 Task: Create a due date automation trigger when advanced on, 2 days after a card is due add fields with custom field "Resume" set to a number lower than 1 and greater than 10 at 11:00 AM.
Action: Mouse moved to (1166, 95)
Screenshot: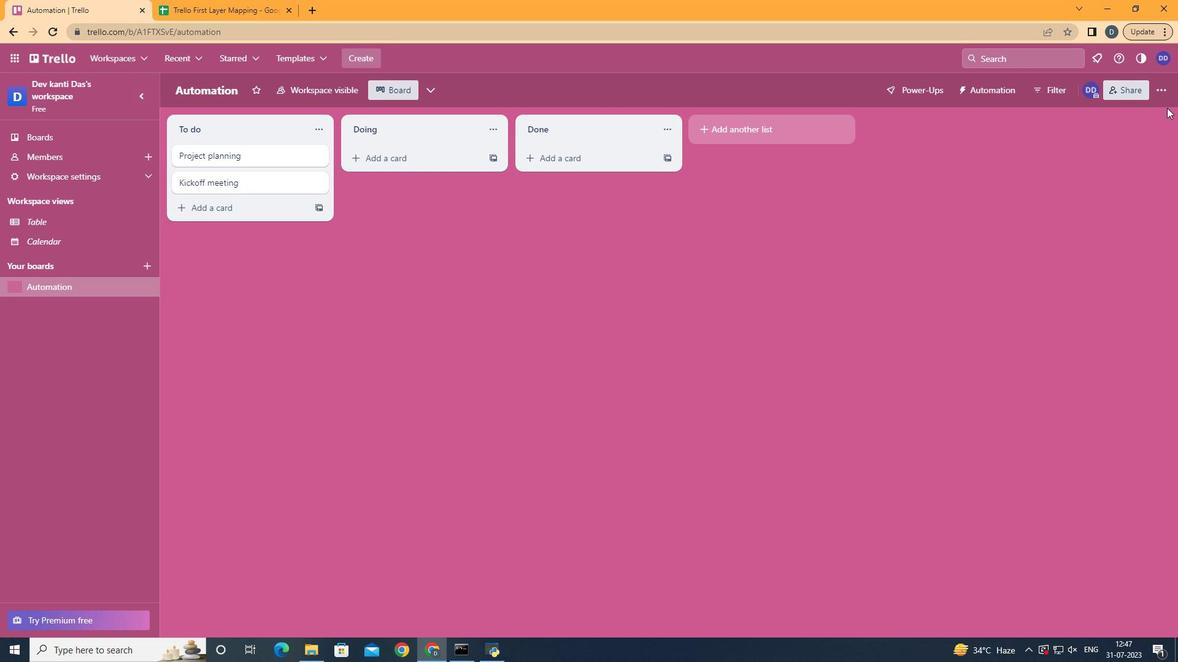 
Action: Mouse pressed left at (1166, 95)
Screenshot: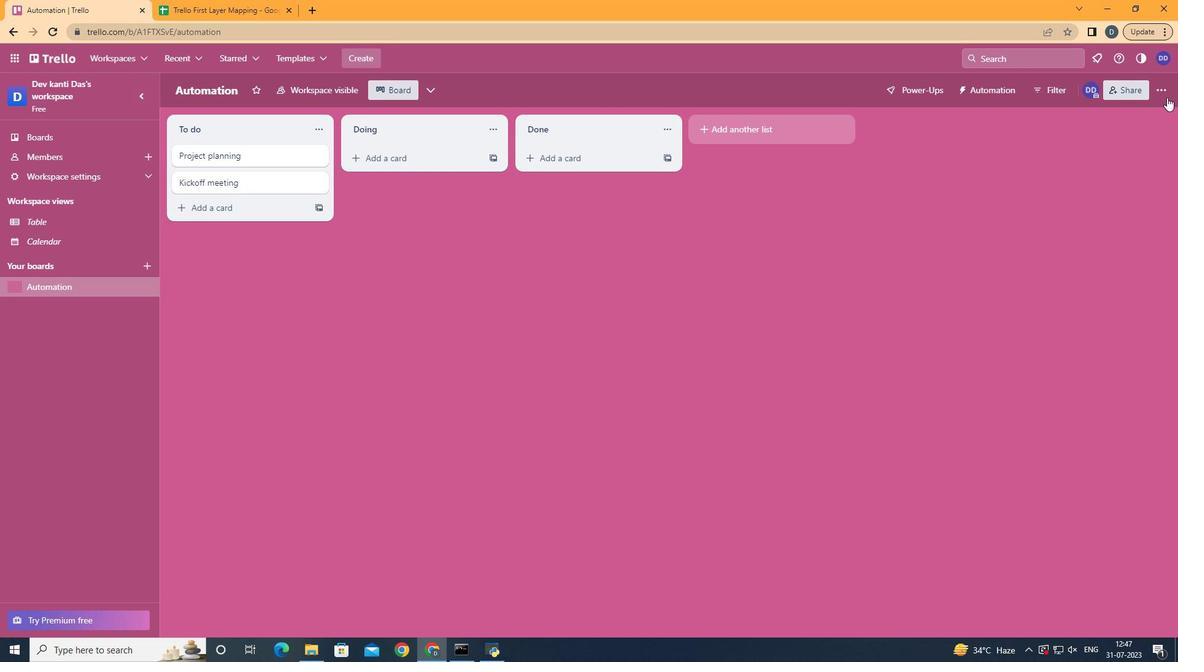 
Action: Mouse moved to (1047, 254)
Screenshot: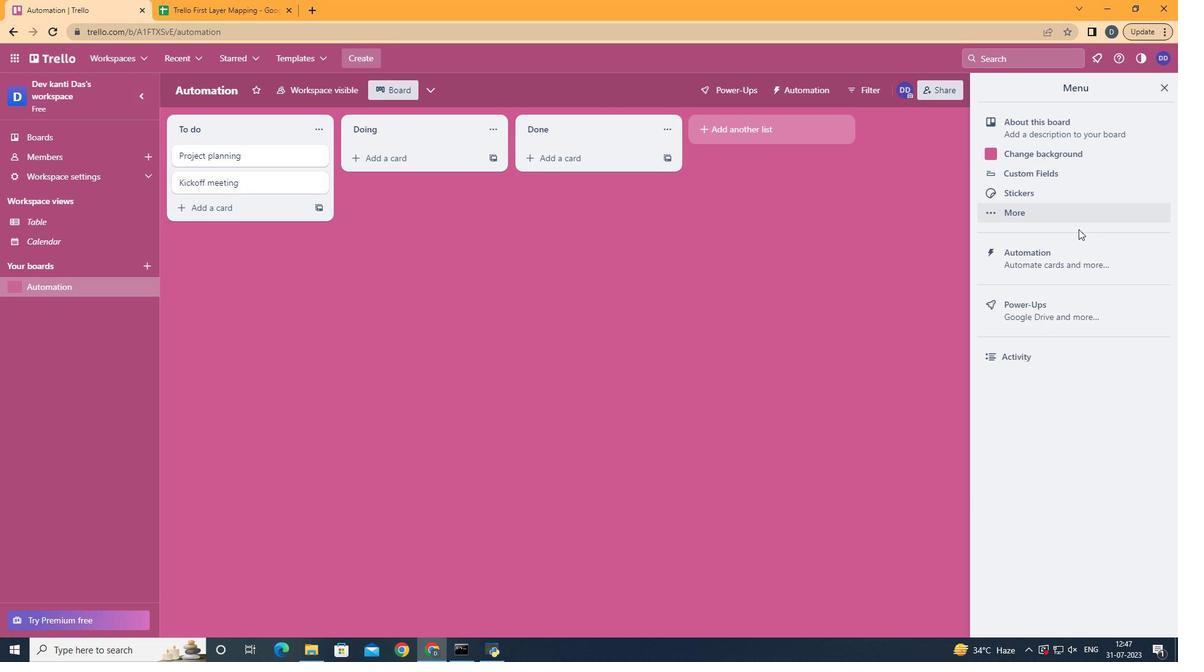 
Action: Mouse pressed left at (1047, 254)
Screenshot: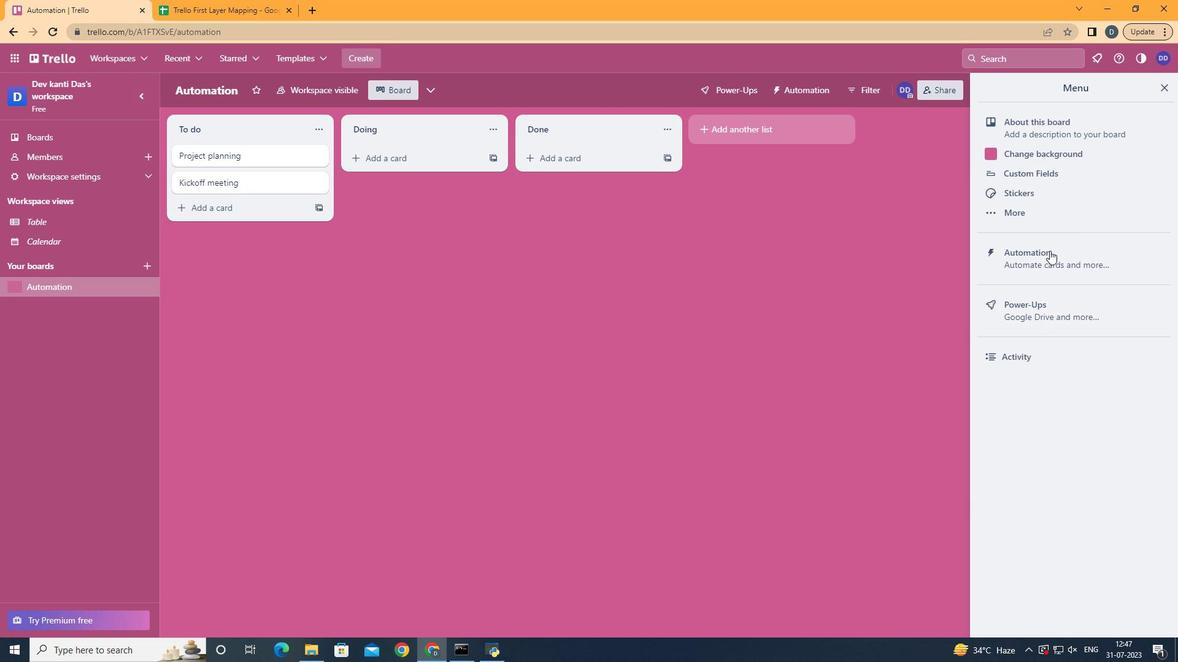 
Action: Mouse moved to (244, 244)
Screenshot: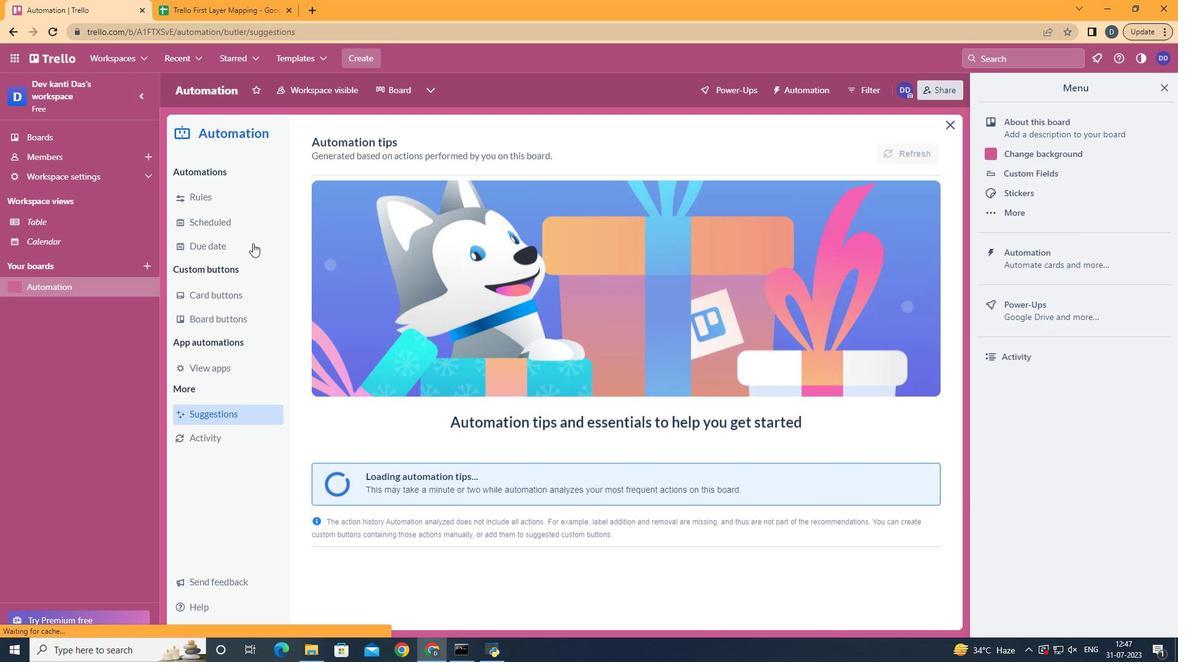 
Action: Mouse pressed left at (244, 244)
Screenshot: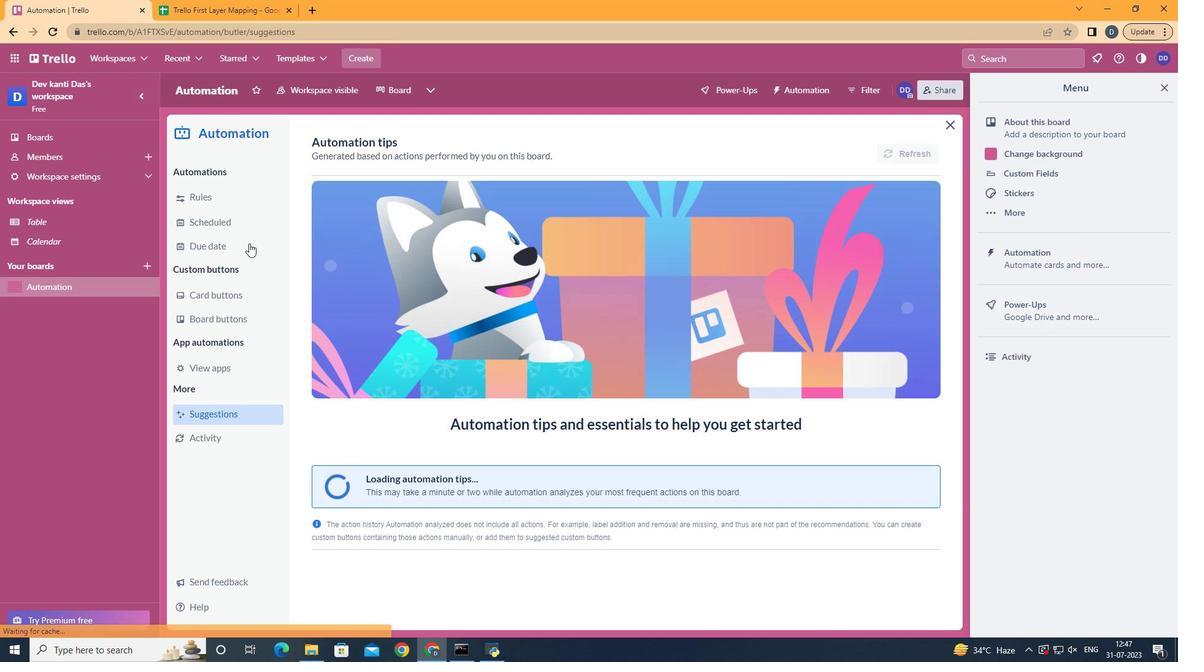 
Action: Mouse moved to (881, 144)
Screenshot: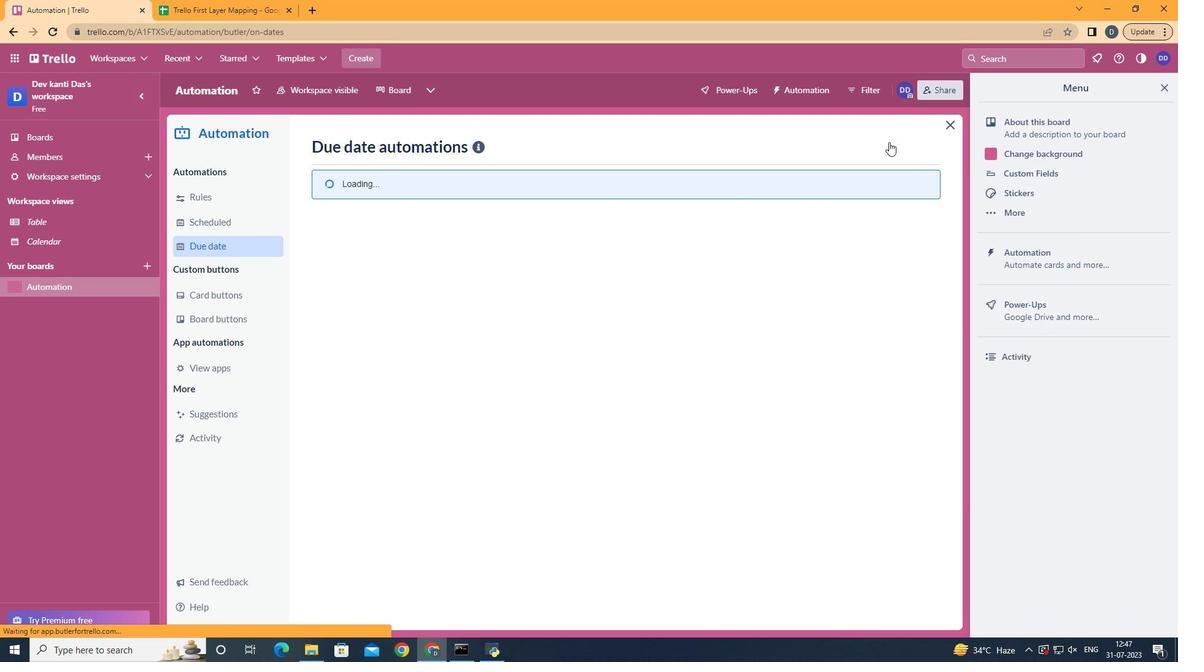 
Action: Mouse pressed left at (881, 144)
Screenshot: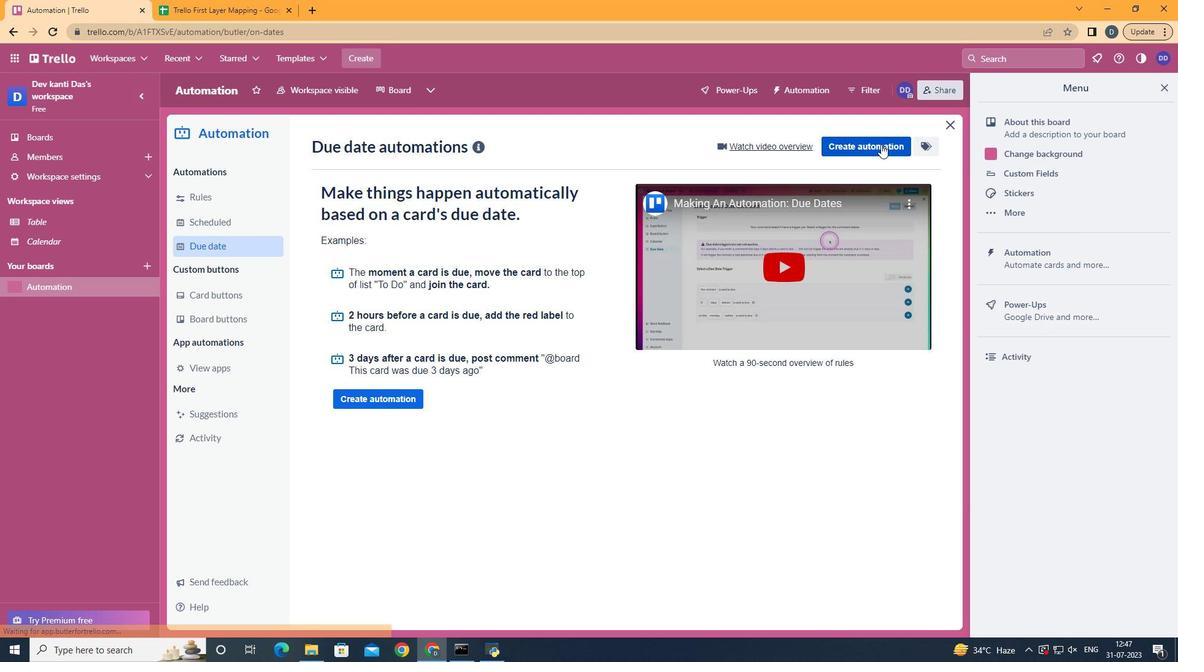 
Action: Mouse moved to (511, 275)
Screenshot: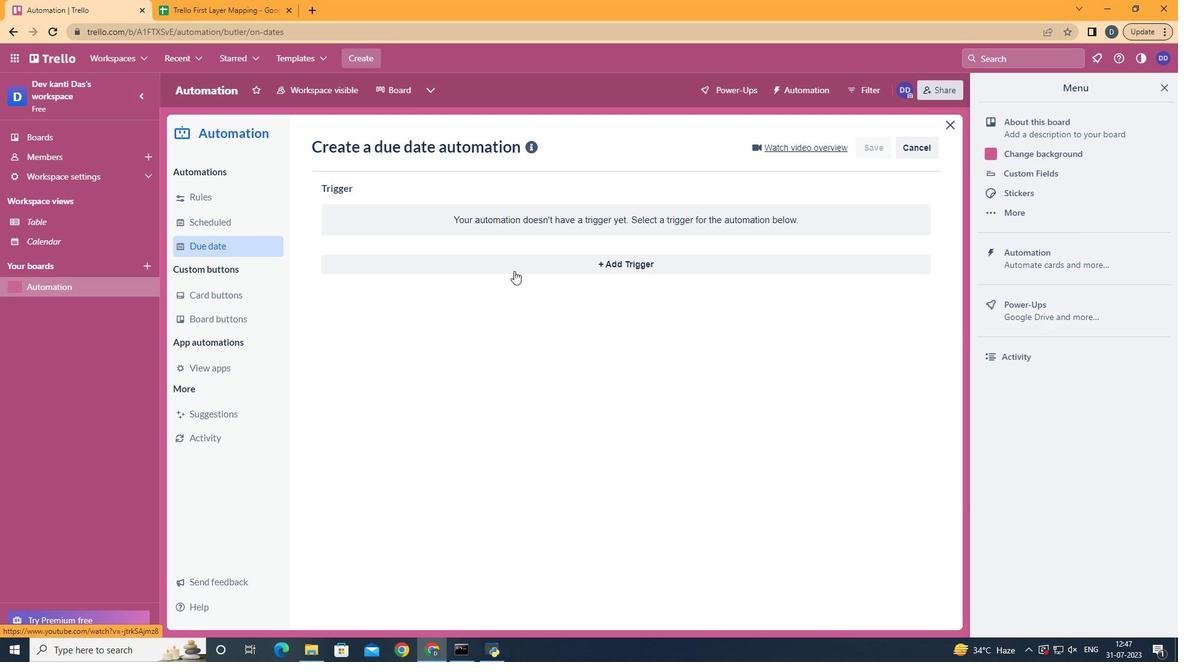 
Action: Mouse pressed left at (511, 275)
Screenshot: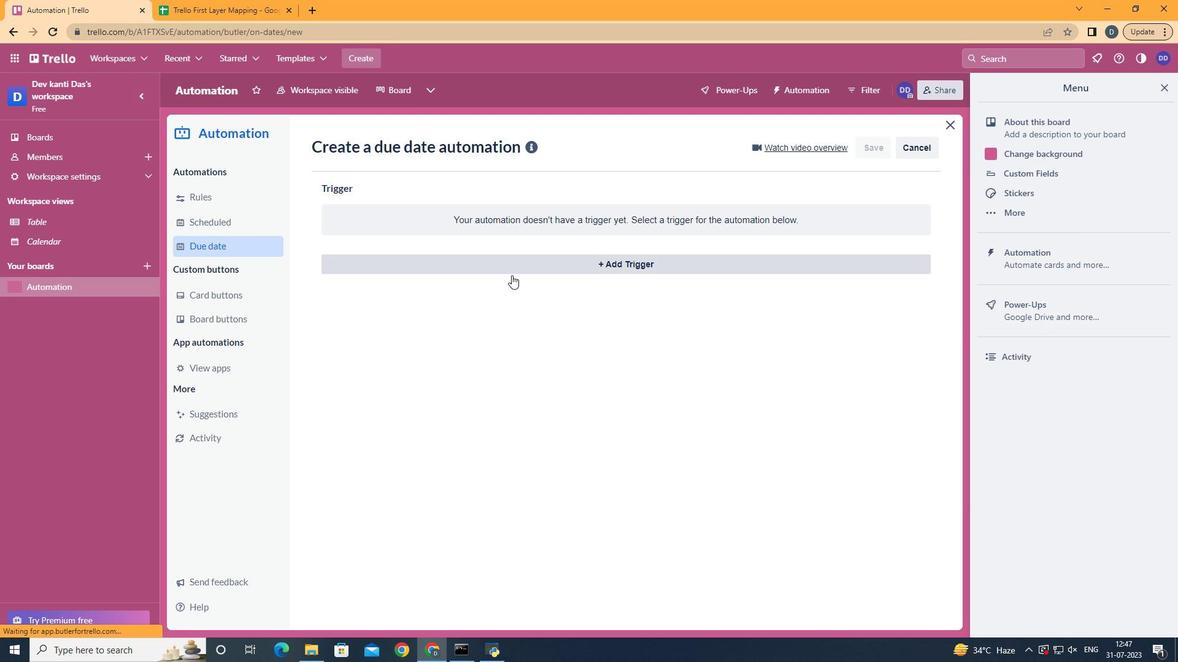 
Action: Mouse moved to (624, 267)
Screenshot: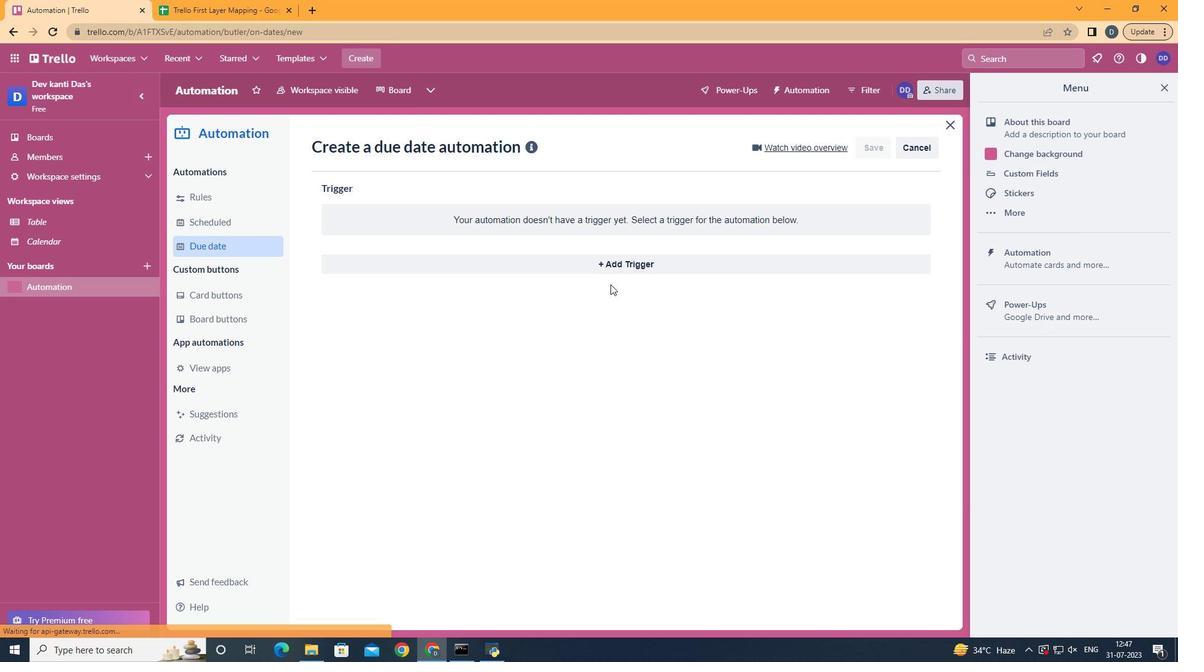 
Action: Mouse pressed left at (624, 267)
Screenshot: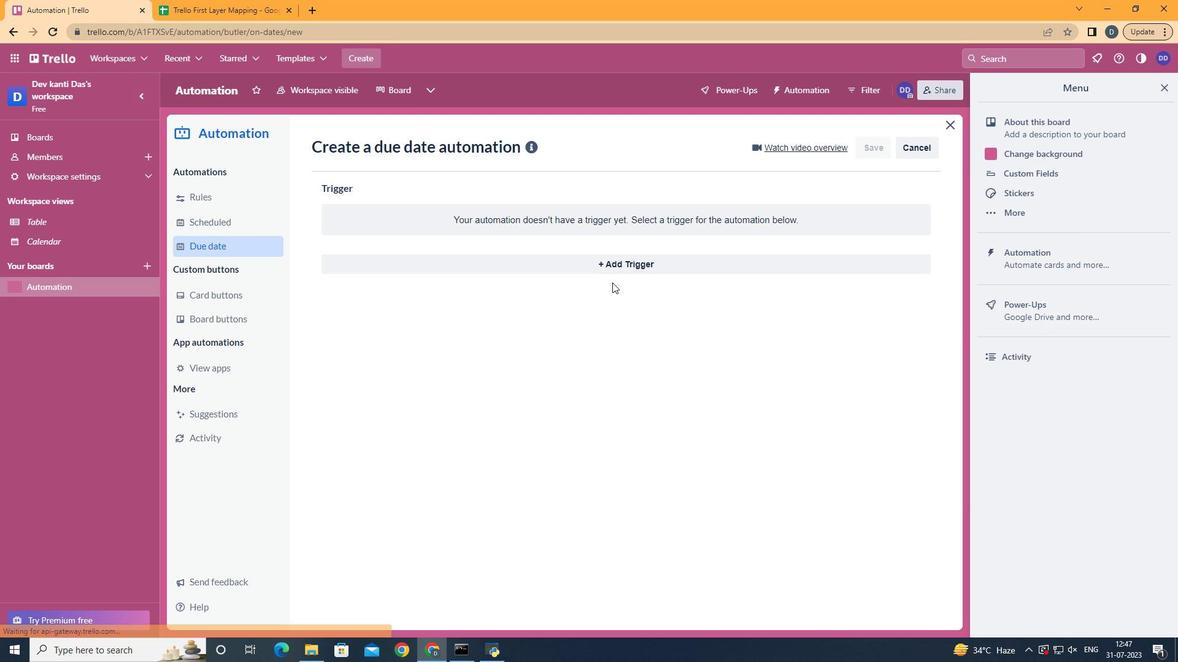 
Action: Mouse moved to (425, 508)
Screenshot: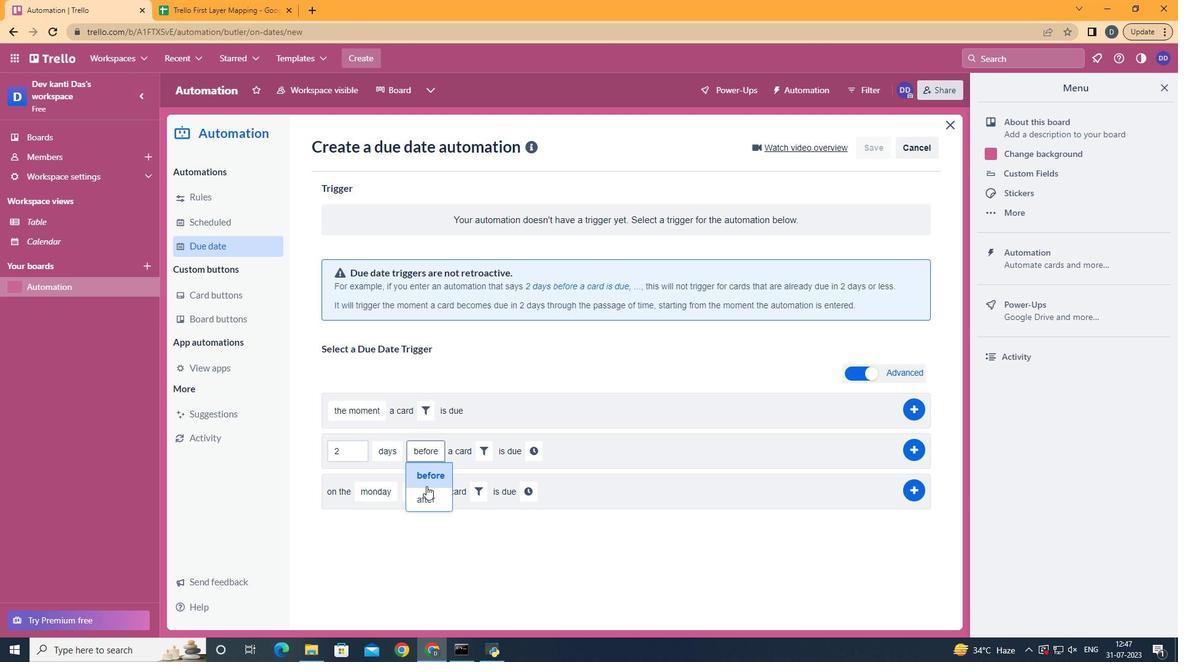 
Action: Mouse pressed left at (425, 508)
Screenshot: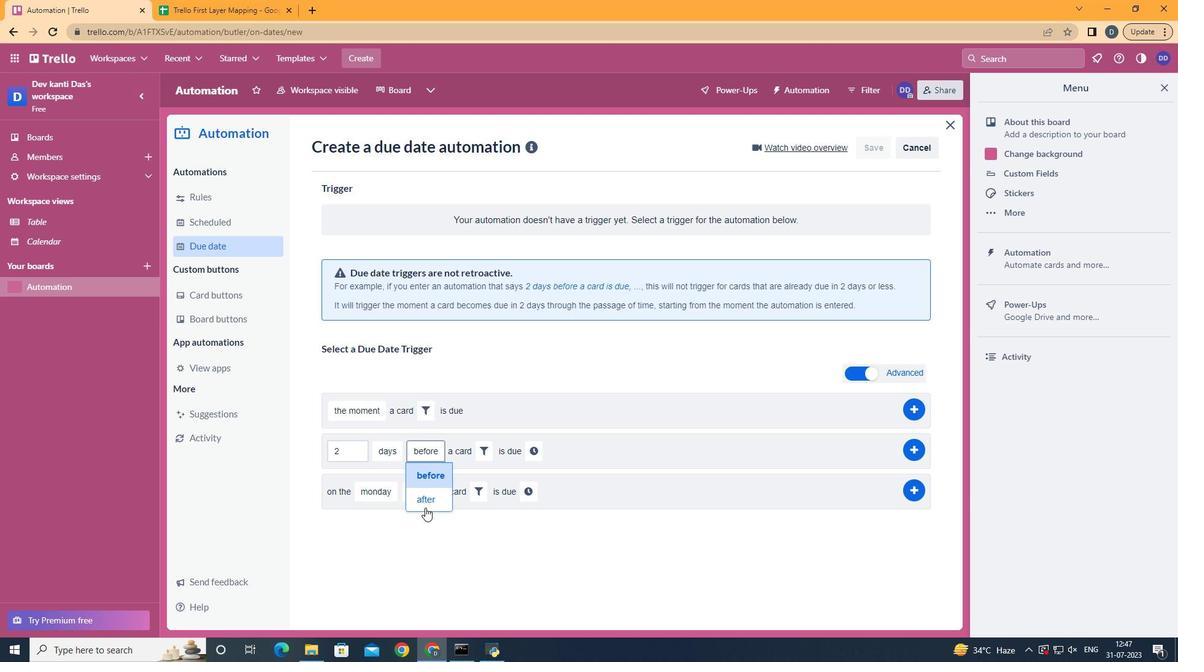 
Action: Mouse moved to (475, 456)
Screenshot: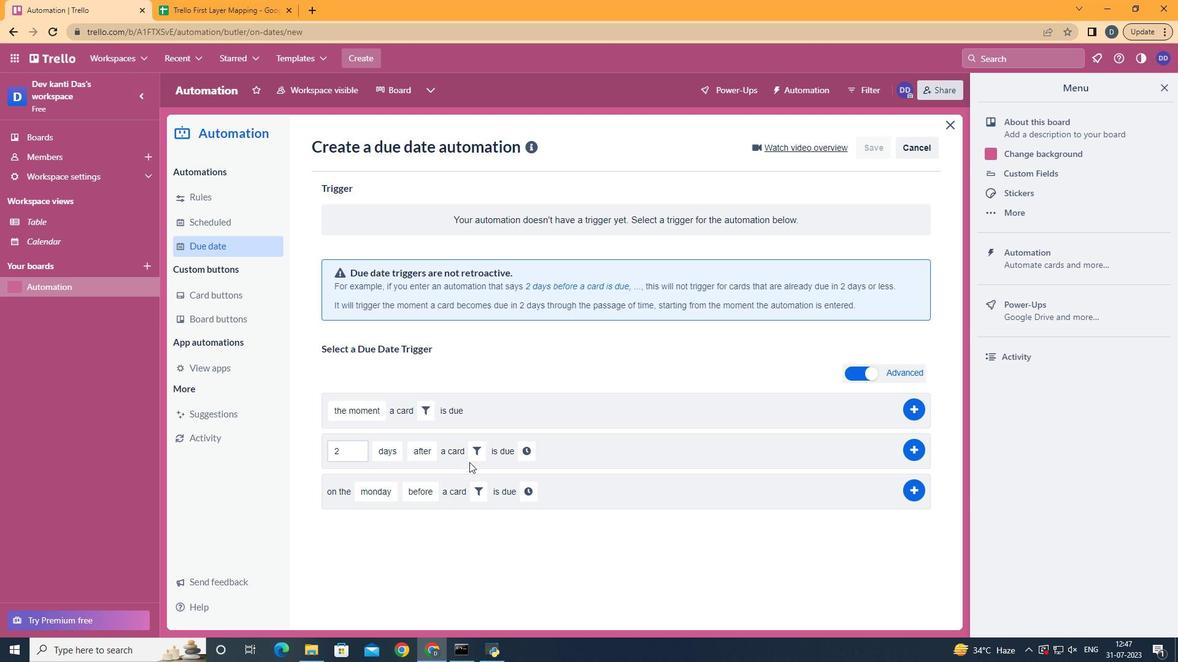 
Action: Mouse pressed left at (475, 456)
Screenshot: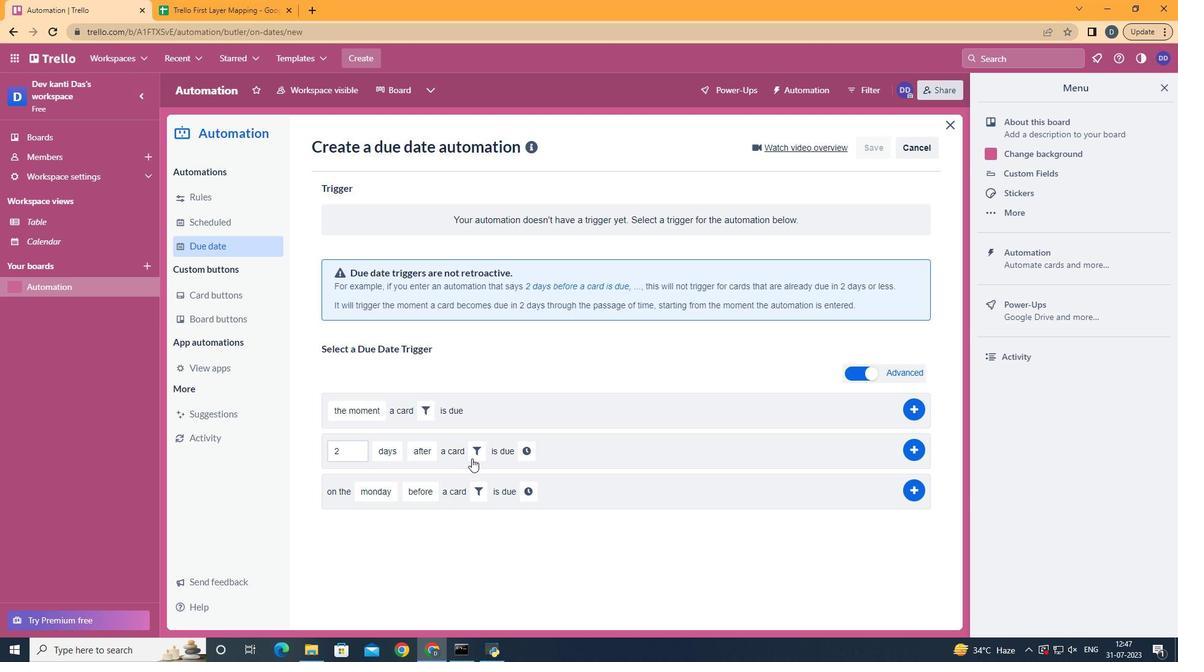 
Action: Mouse moved to (677, 487)
Screenshot: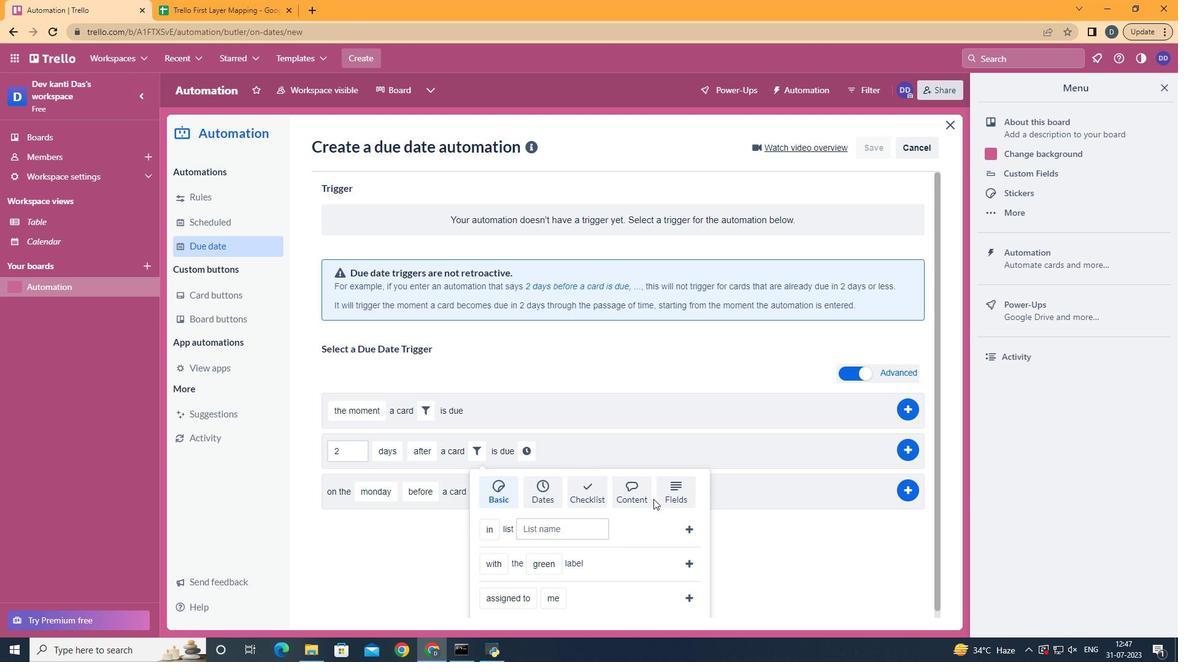 
Action: Mouse pressed left at (677, 487)
Screenshot: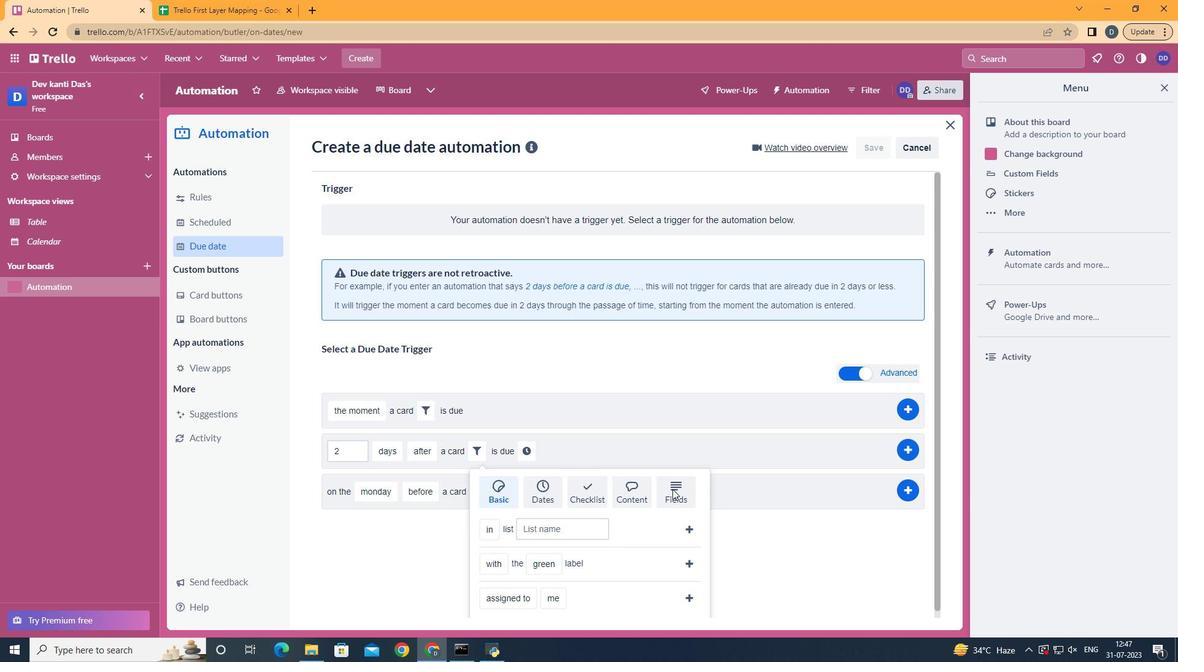 
Action: Mouse moved to (679, 484)
Screenshot: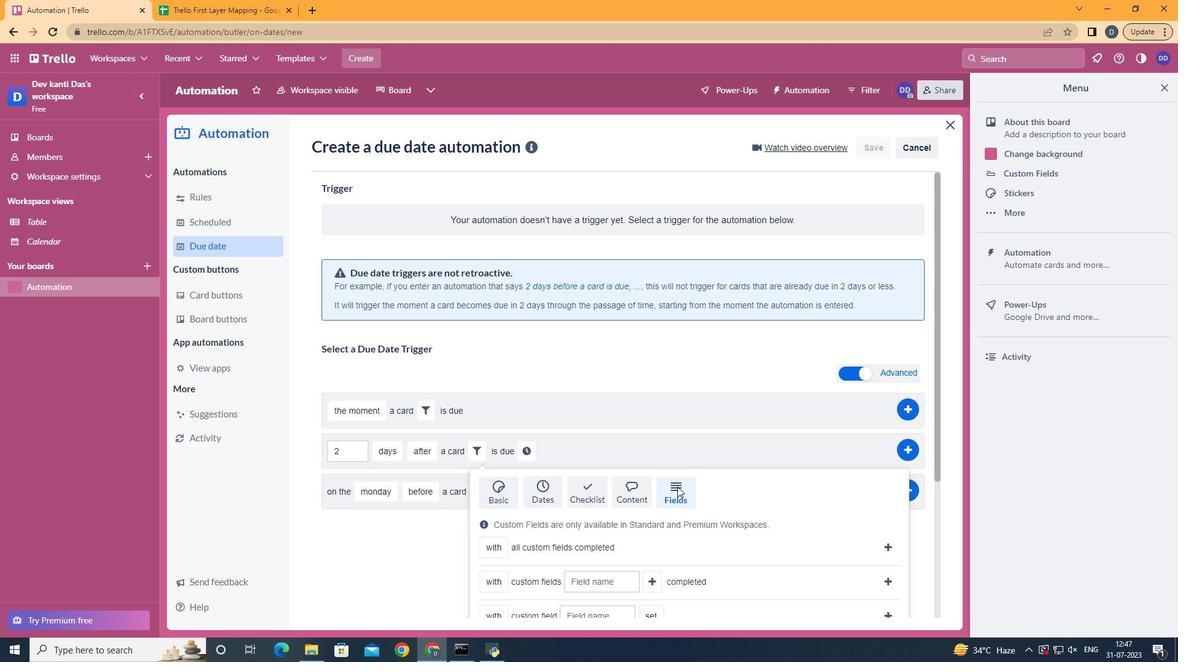 
Action: Mouse scrolled (679, 484) with delta (0, 0)
Screenshot: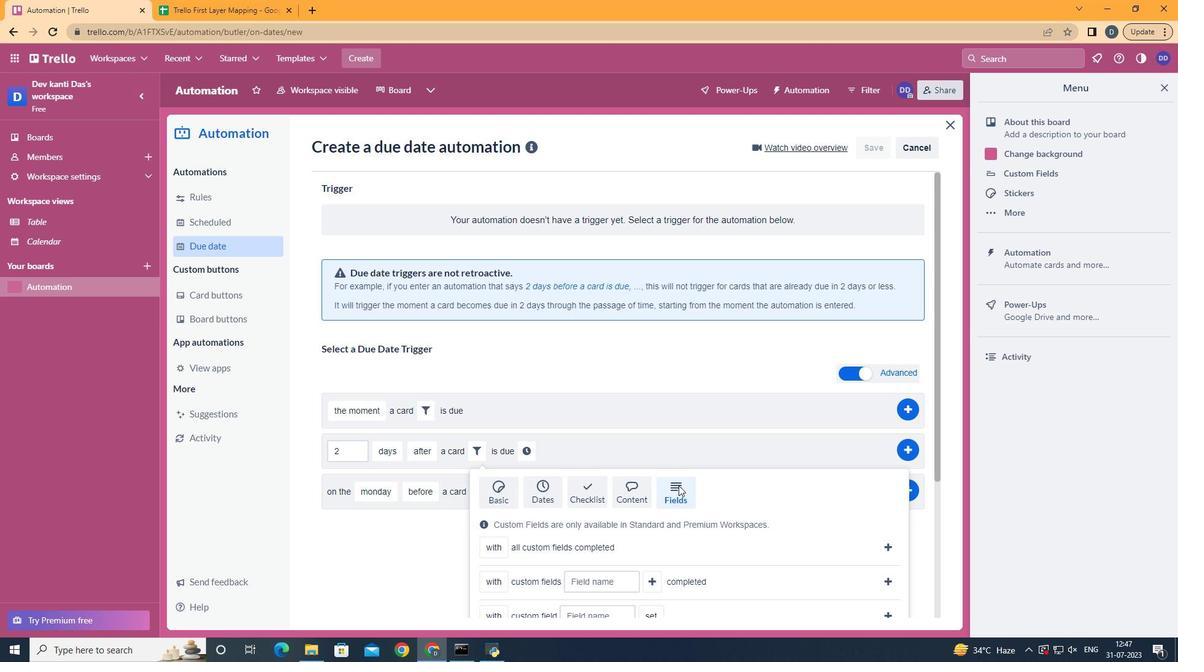 
Action: Mouse moved to (679, 484)
Screenshot: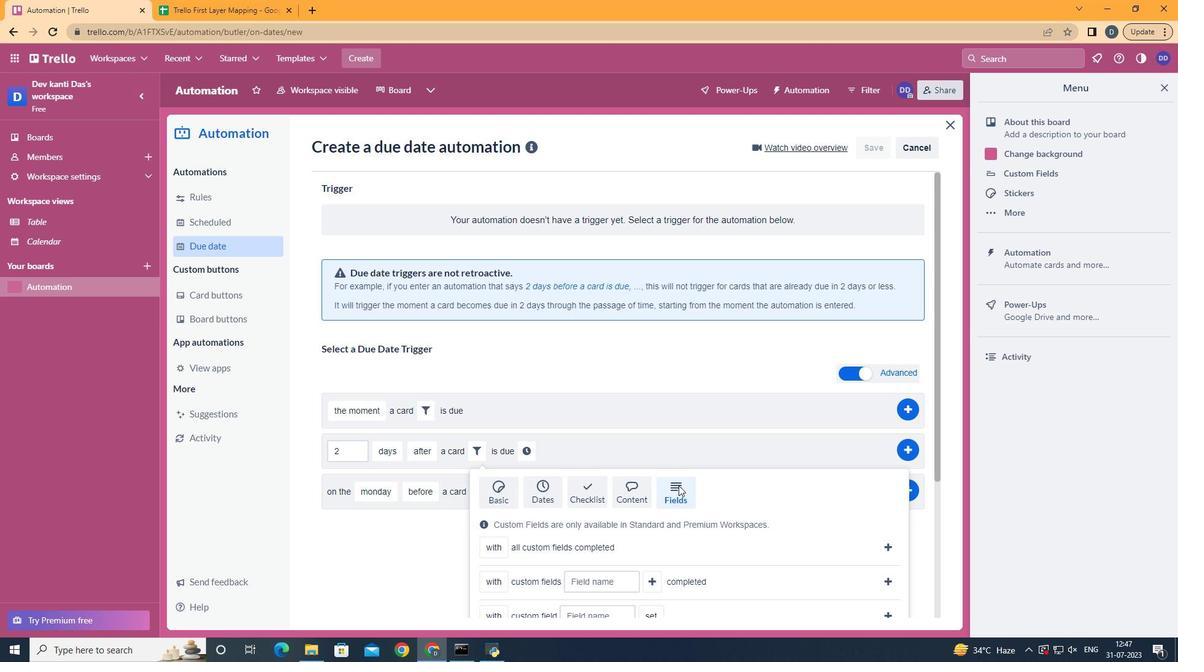 
Action: Mouse scrolled (679, 484) with delta (0, 0)
Screenshot: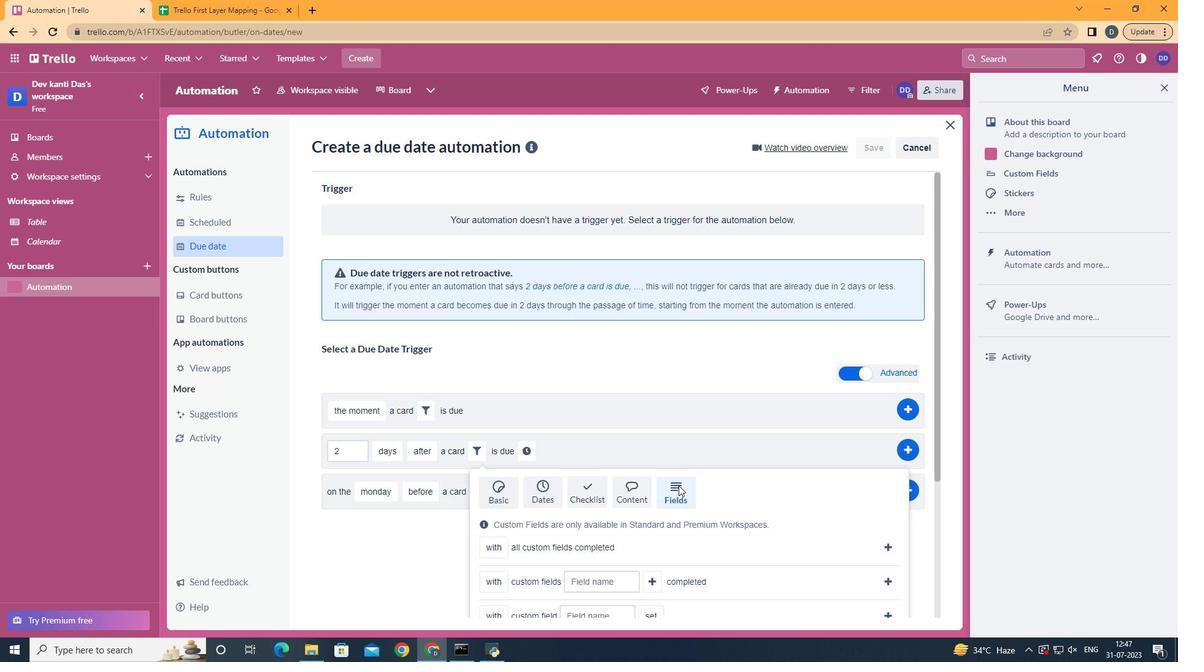 
Action: Mouse scrolled (679, 484) with delta (0, 0)
Screenshot: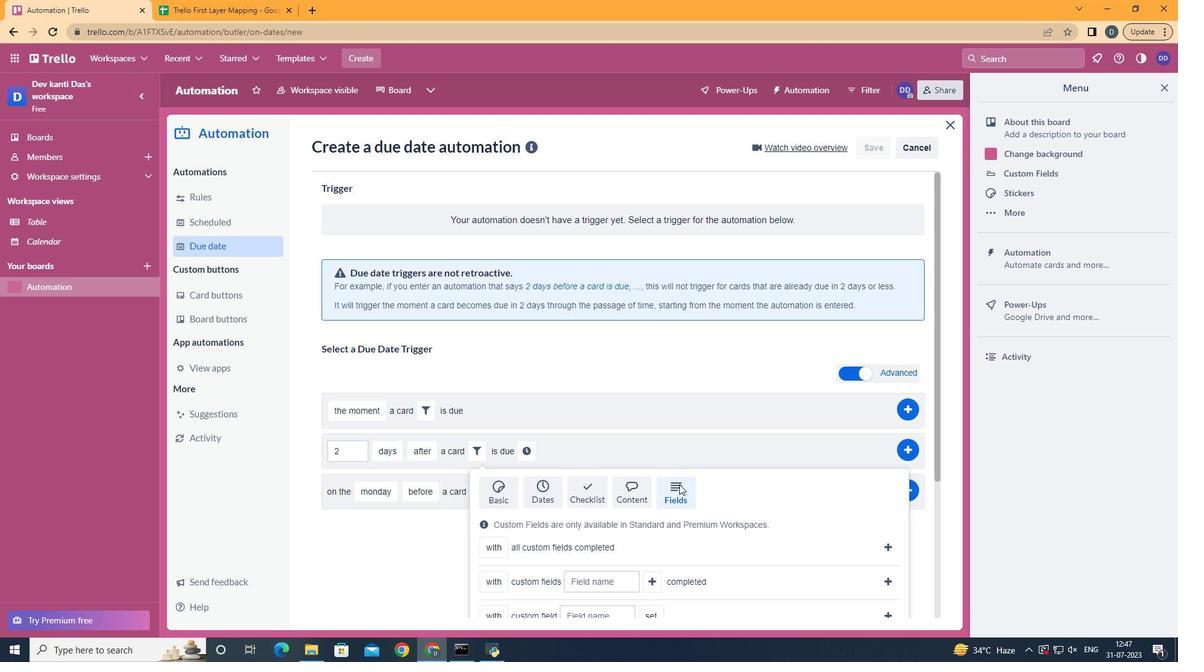 
Action: Mouse scrolled (679, 484) with delta (0, 0)
Screenshot: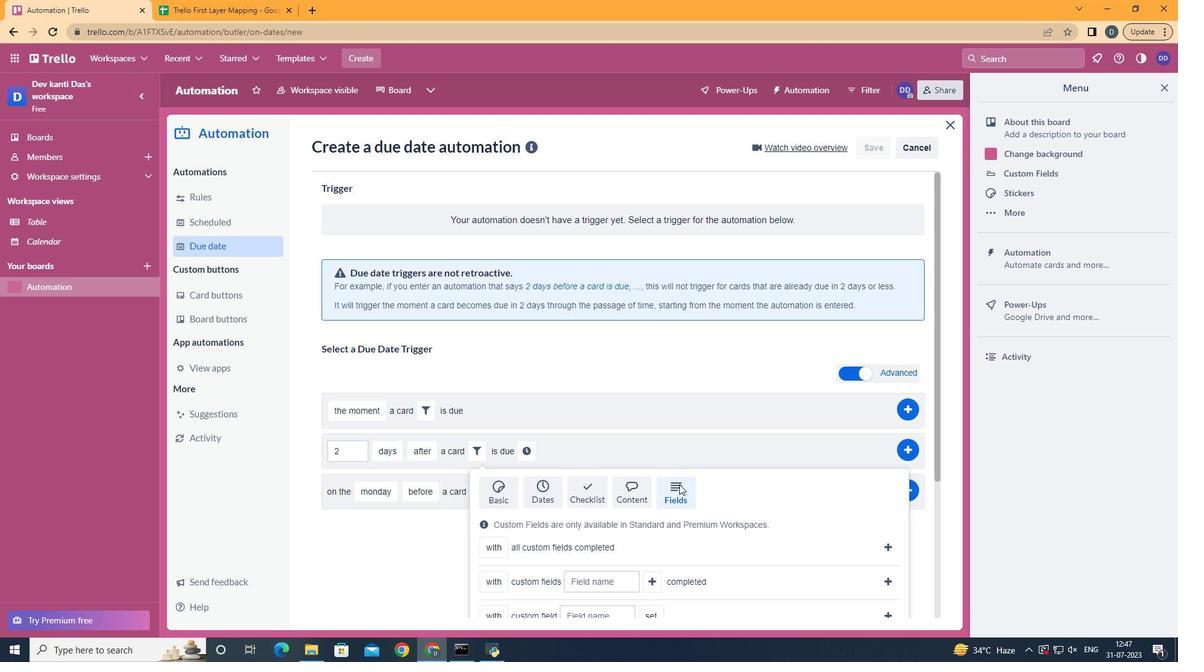 
Action: Mouse scrolled (679, 484) with delta (0, 0)
Screenshot: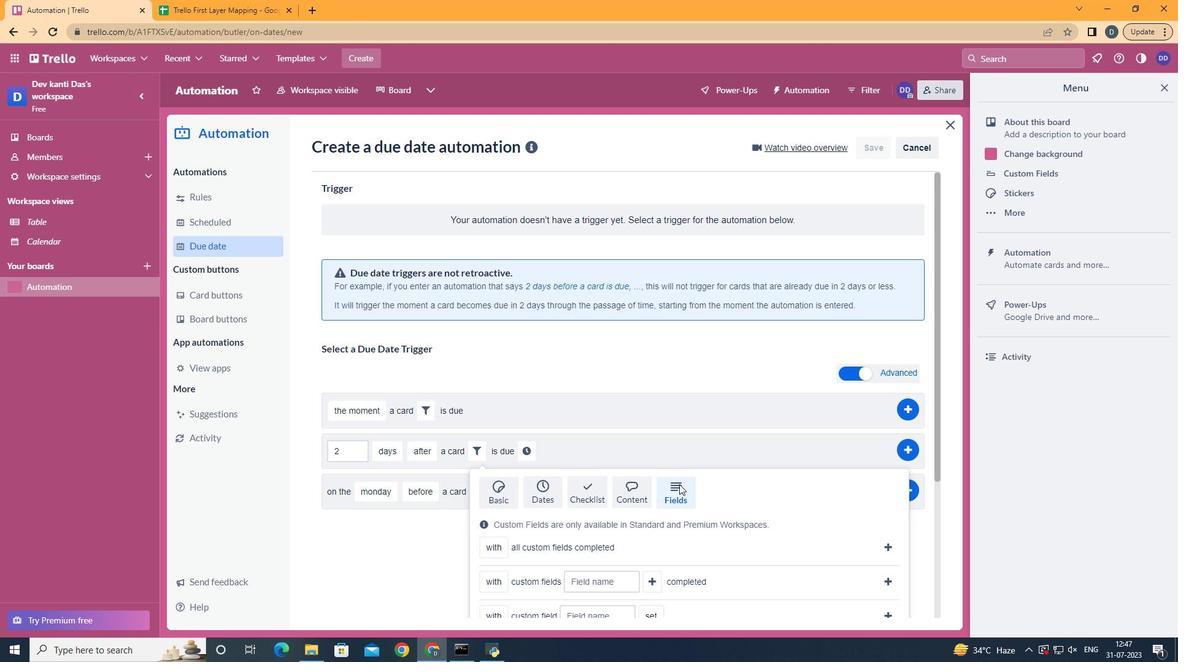 
Action: Mouse moved to (502, 545)
Screenshot: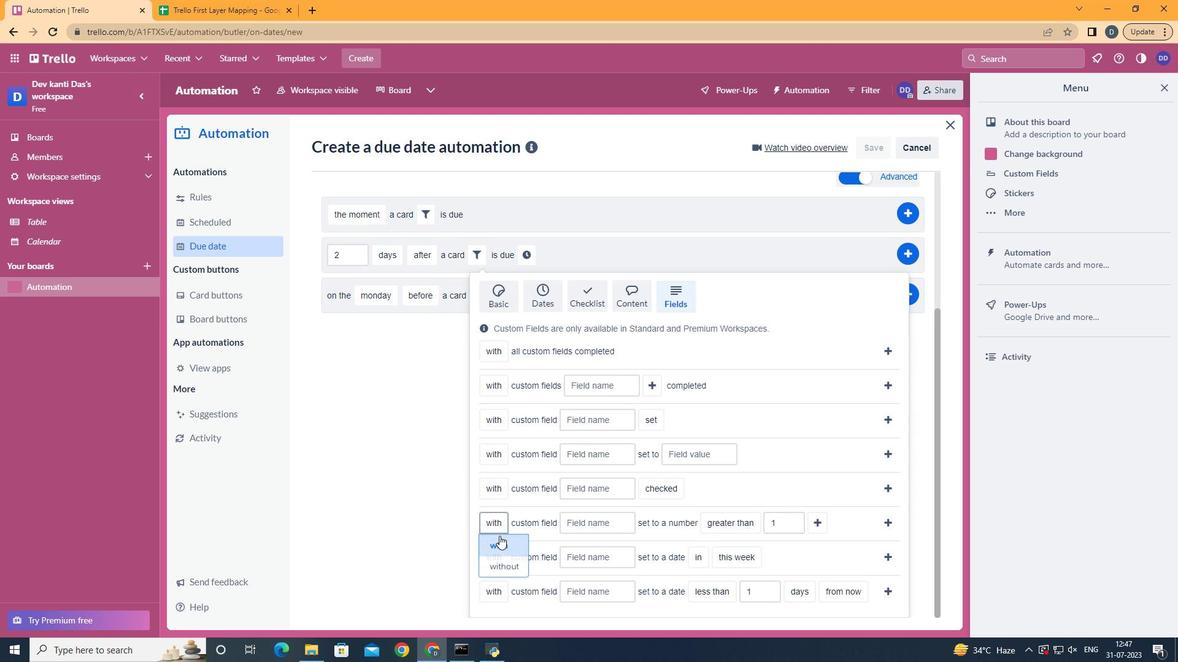 
Action: Mouse pressed left at (502, 545)
Screenshot: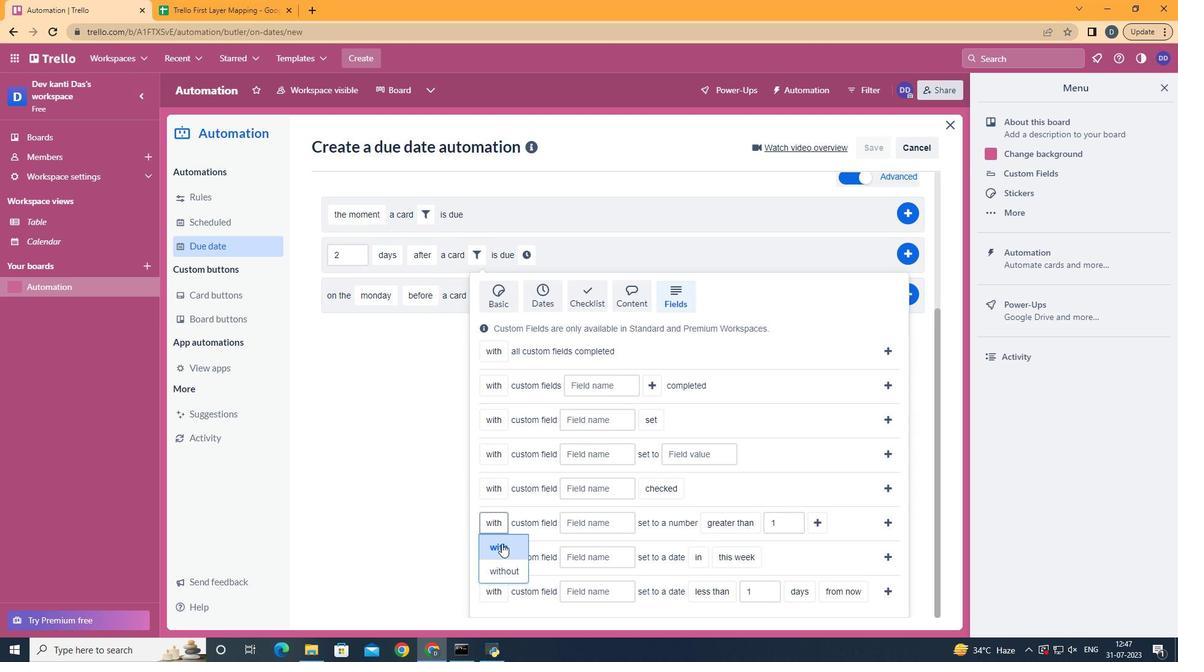 
Action: Mouse moved to (605, 516)
Screenshot: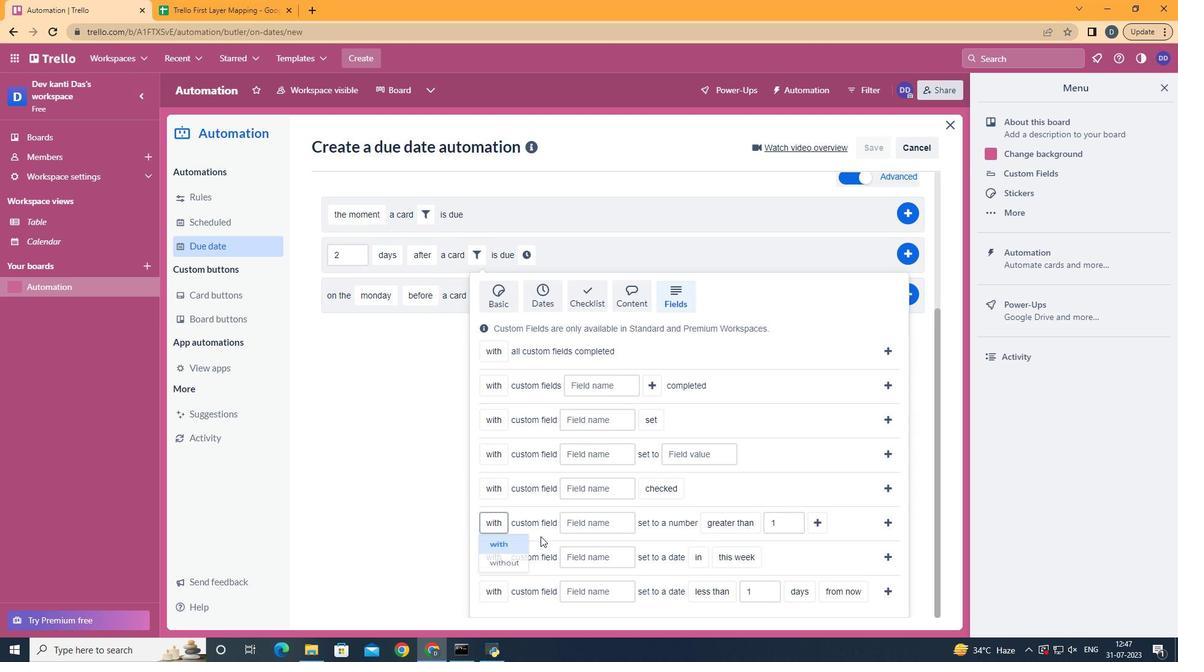 
Action: Mouse pressed left at (605, 516)
Screenshot: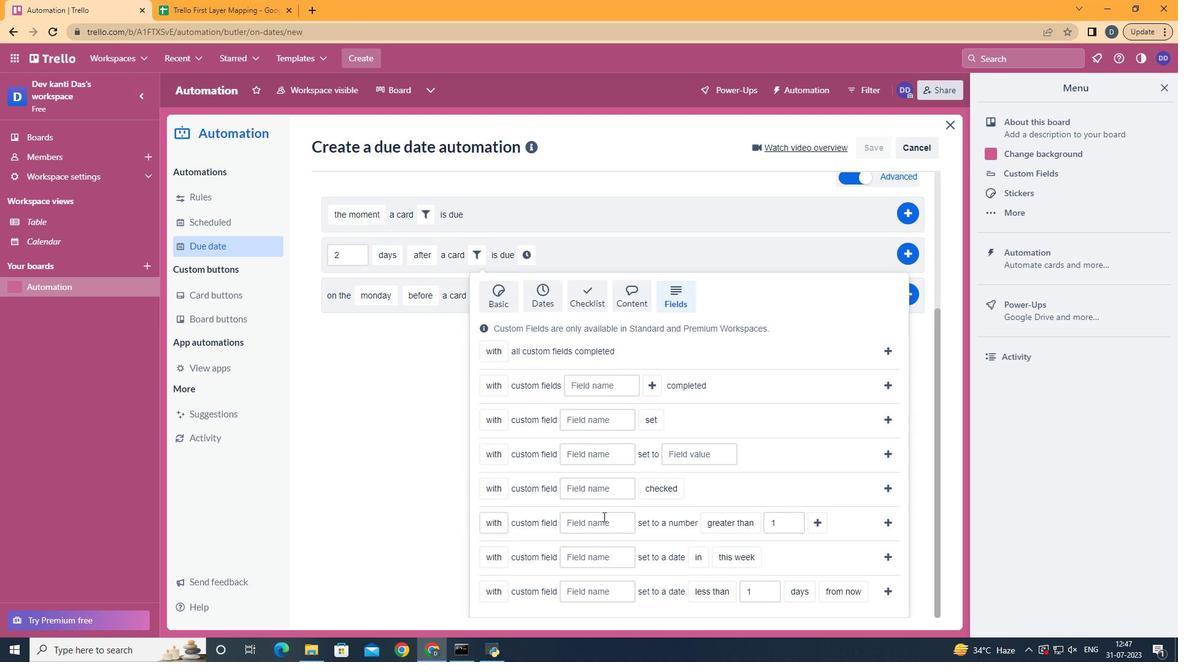 
Action: Key pressed <Key.shift>Resume
Screenshot: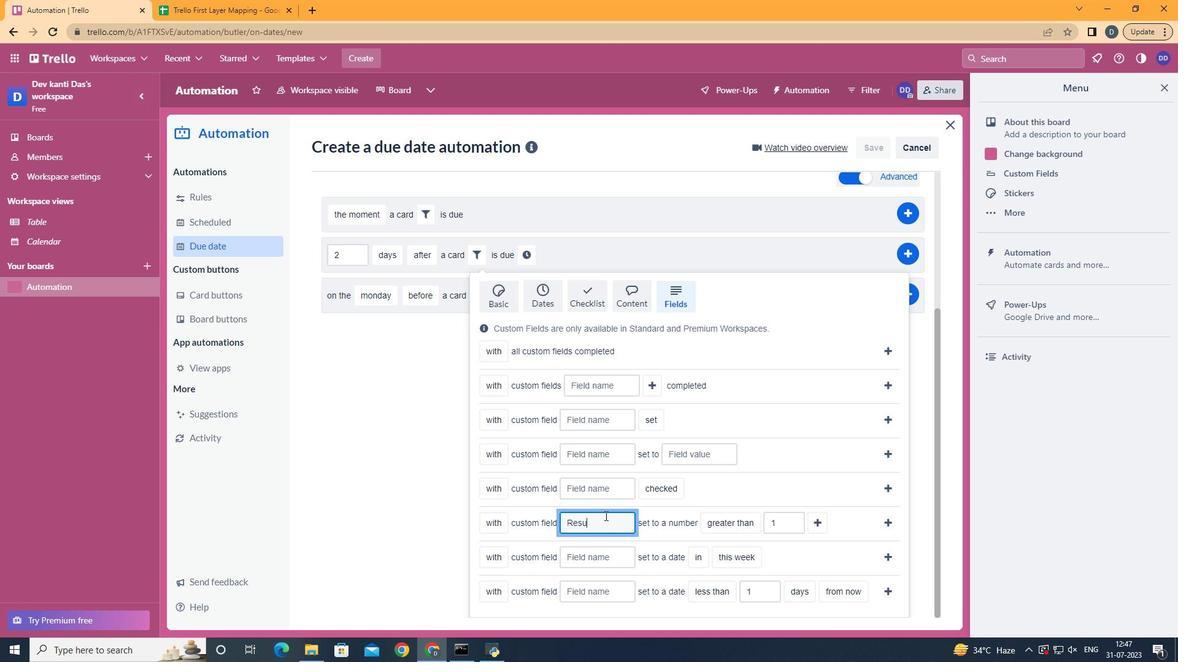 
Action: Mouse moved to (753, 480)
Screenshot: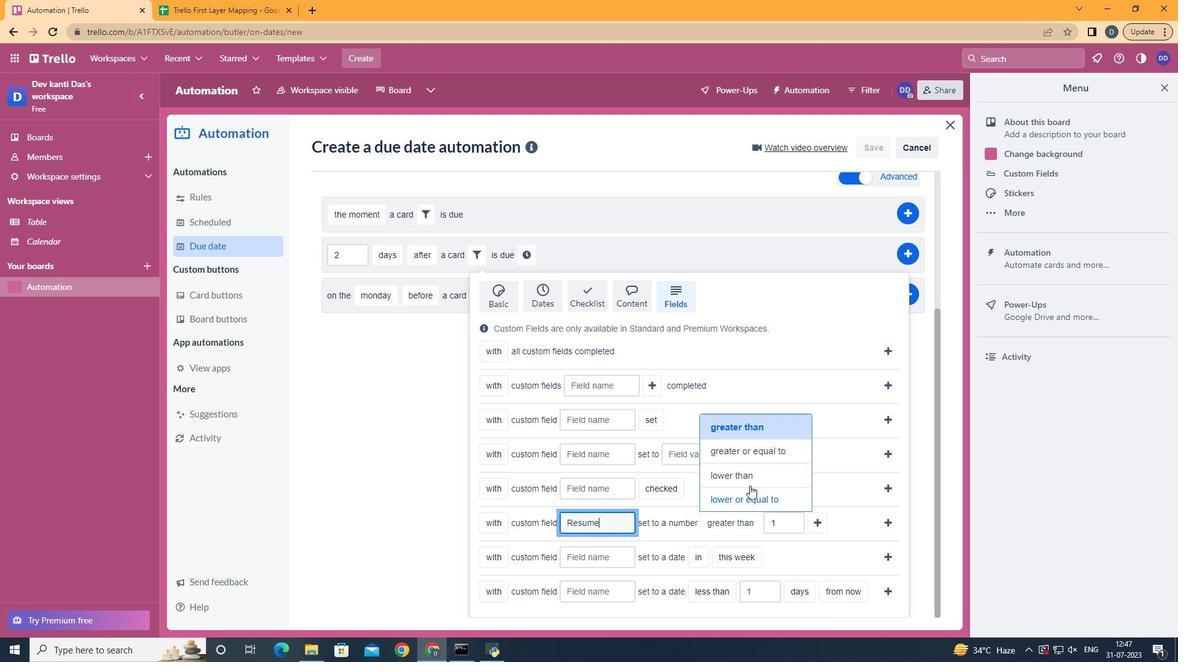 
Action: Mouse pressed left at (753, 480)
Screenshot: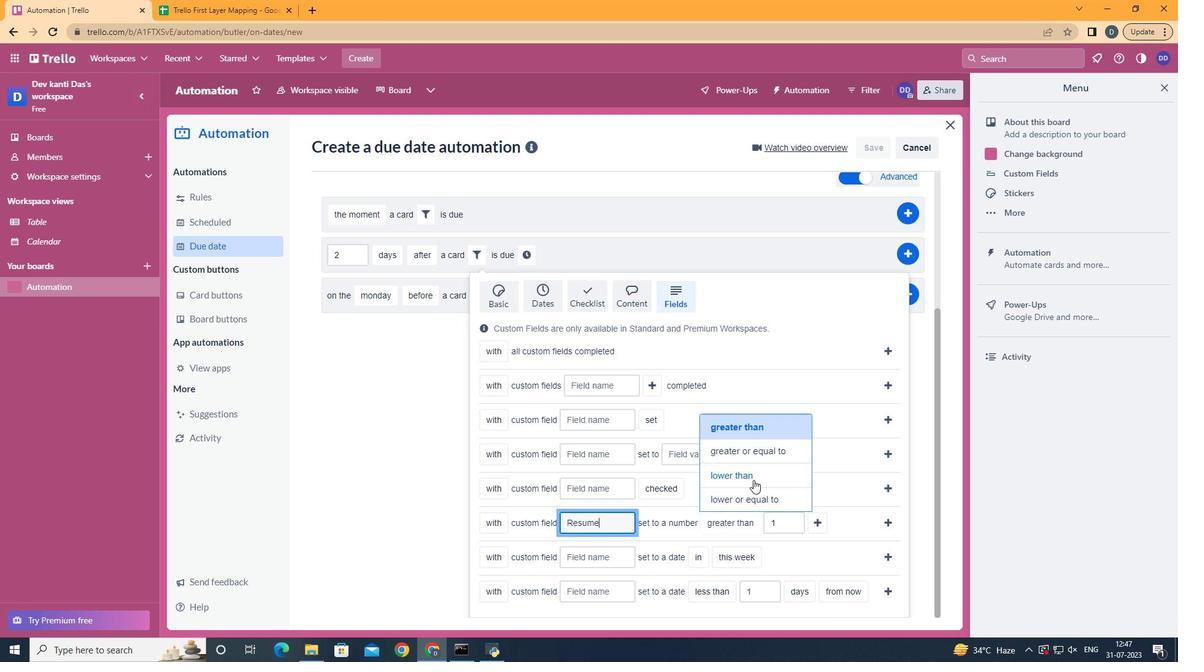 
Action: Mouse moved to (815, 525)
Screenshot: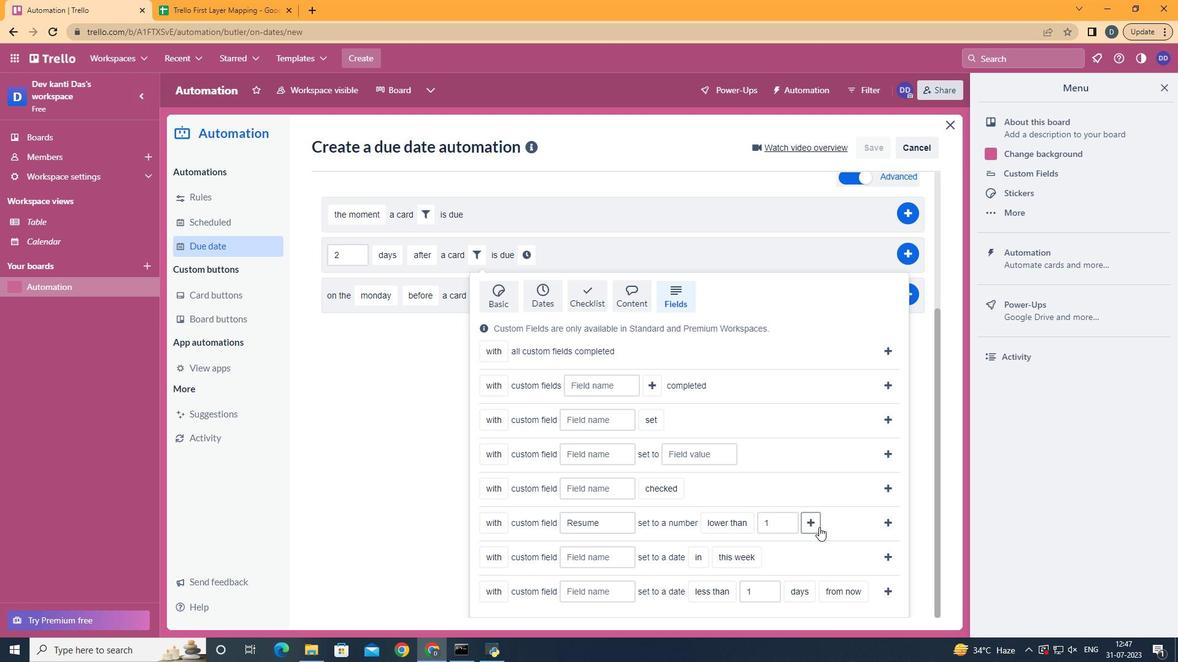 
Action: Mouse pressed left at (815, 525)
Screenshot: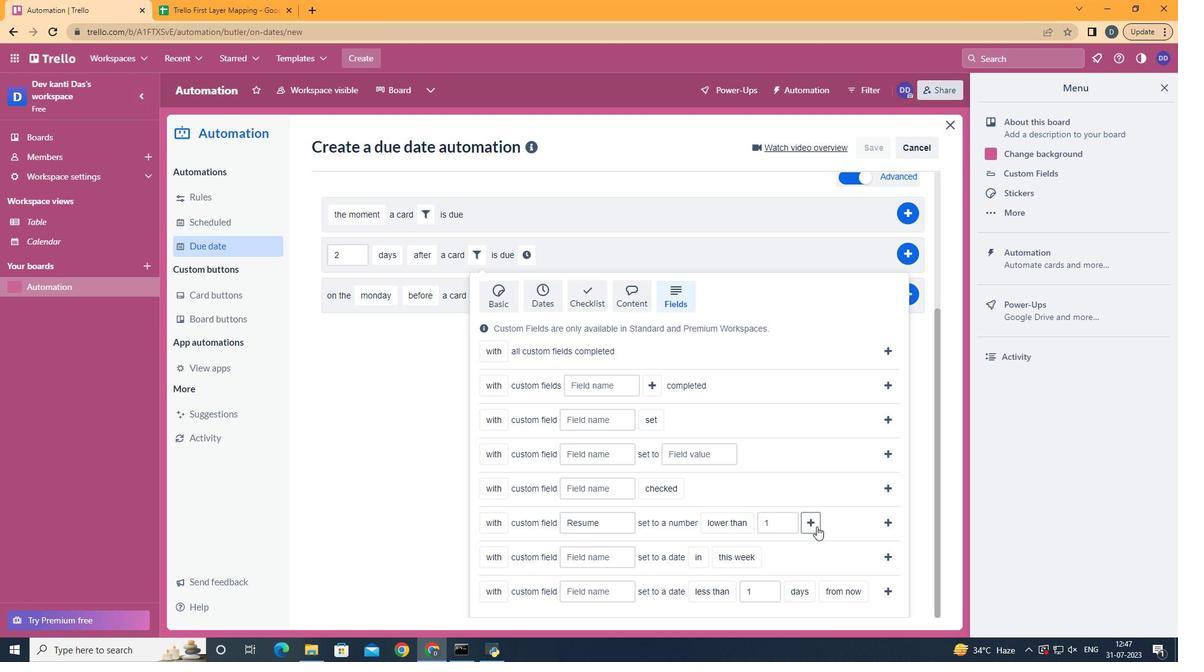 
Action: Mouse moved to (559, 505)
Screenshot: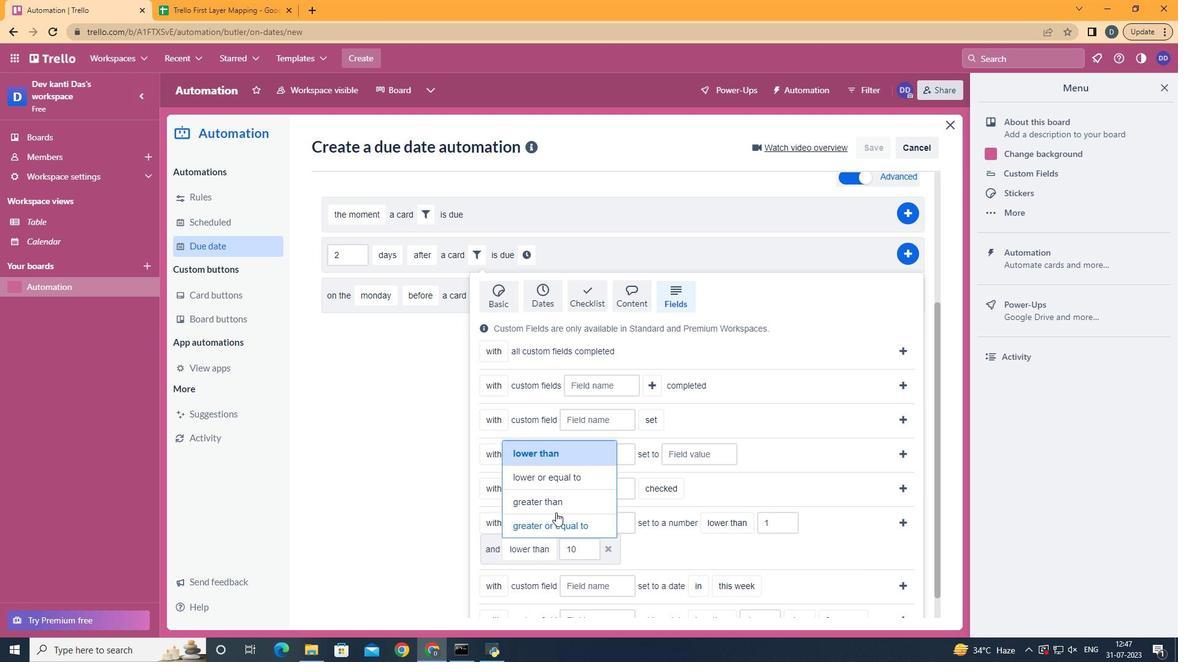 
Action: Mouse pressed left at (559, 505)
Screenshot: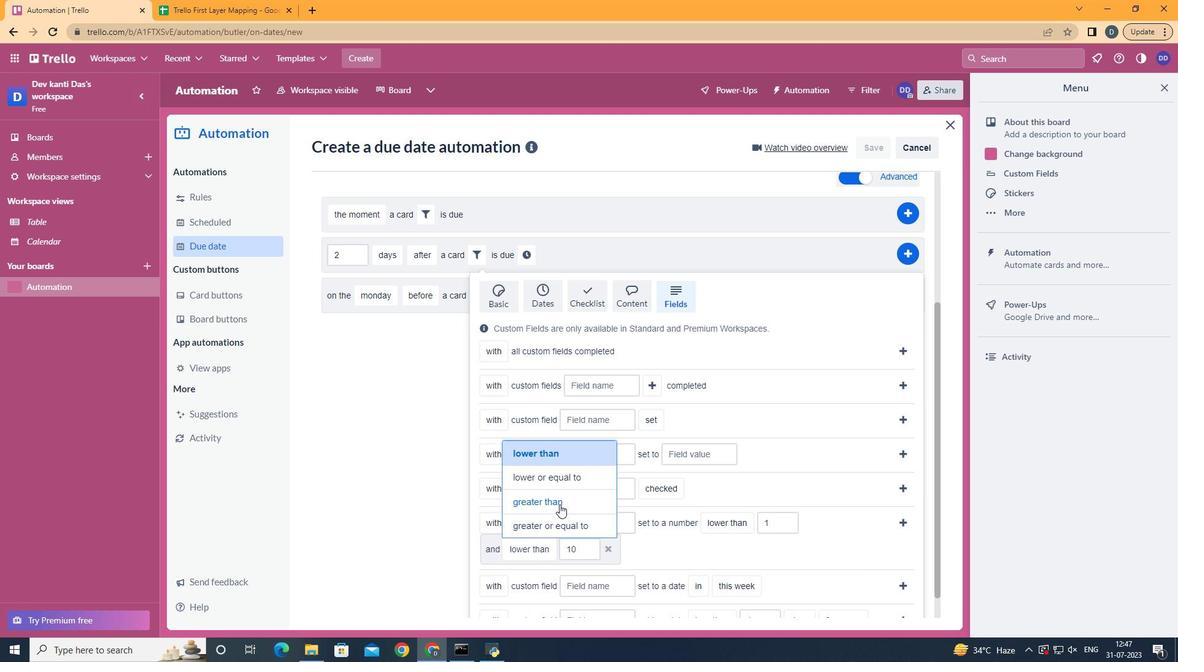 
Action: Mouse moved to (901, 521)
Screenshot: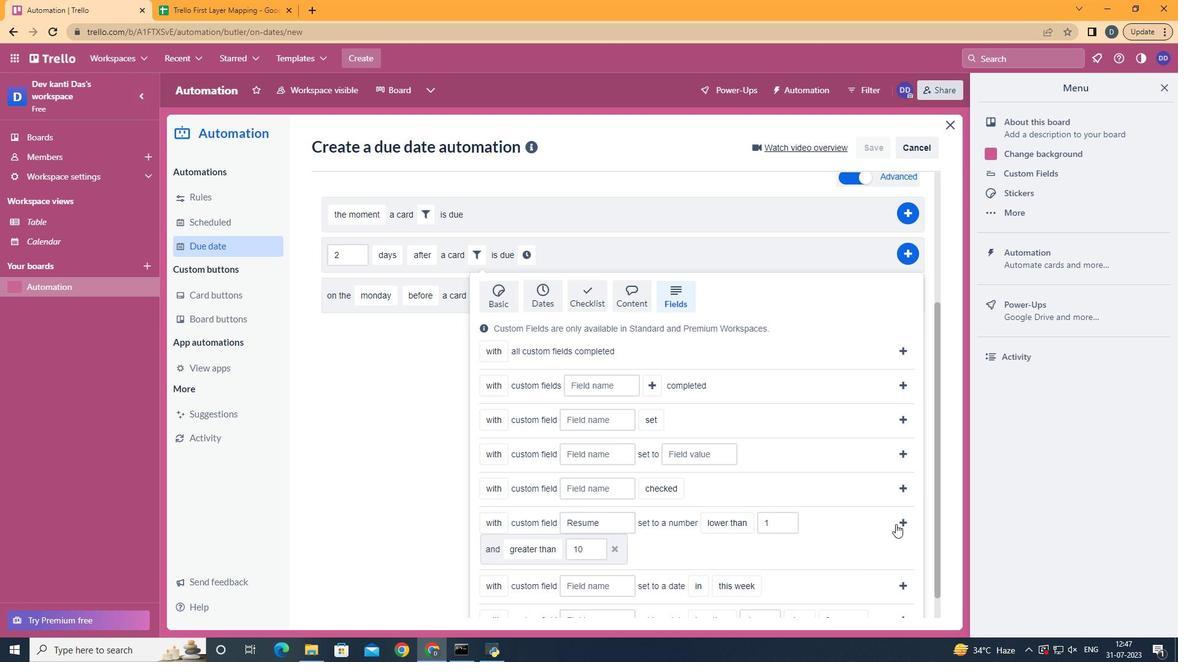 
Action: Mouse pressed left at (901, 521)
Screenshot: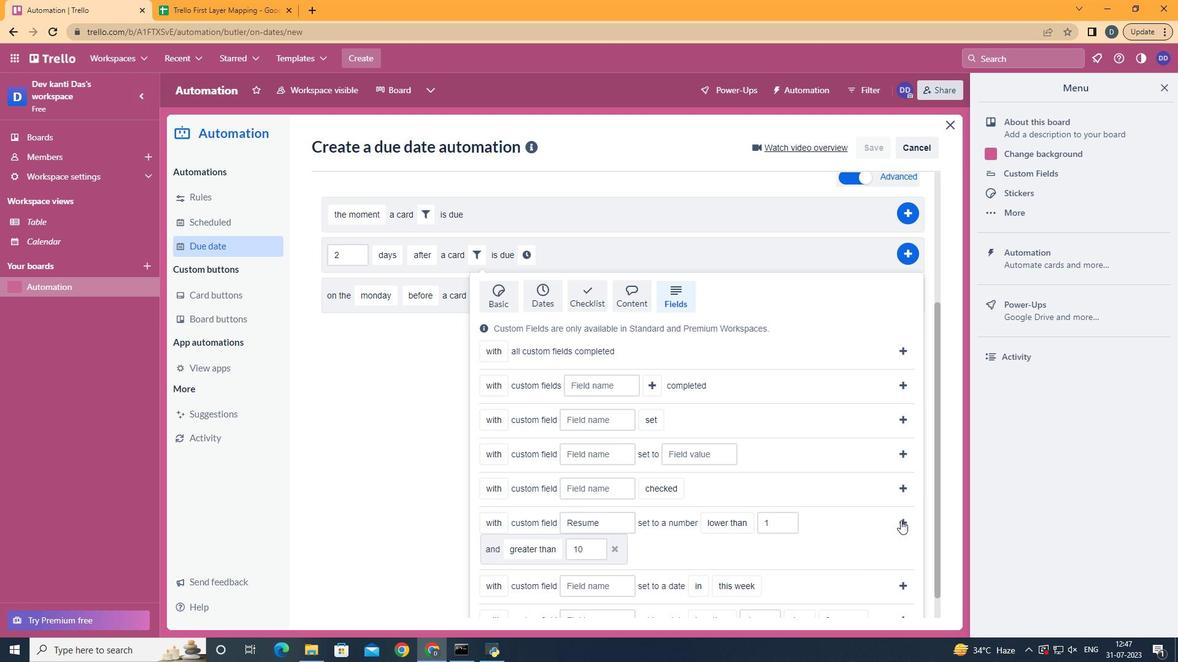 
Action: Mouse moved to (847, 453)
Screenshot: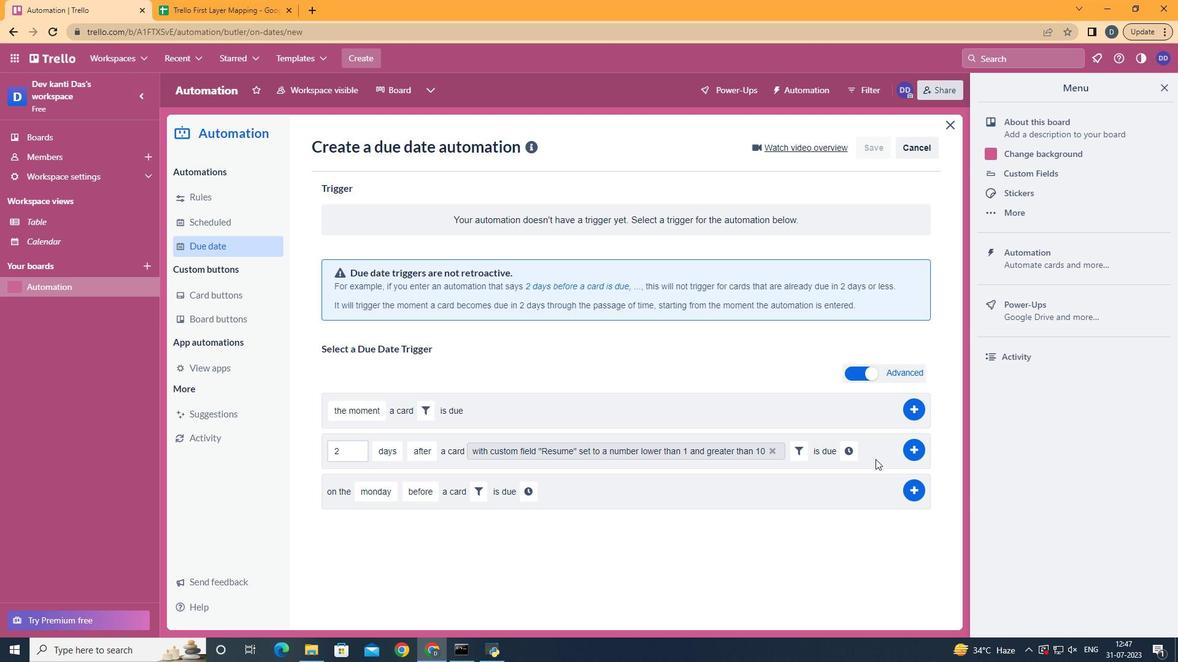 
Action: Mouse pressed left at (847, 453)
Screenshot: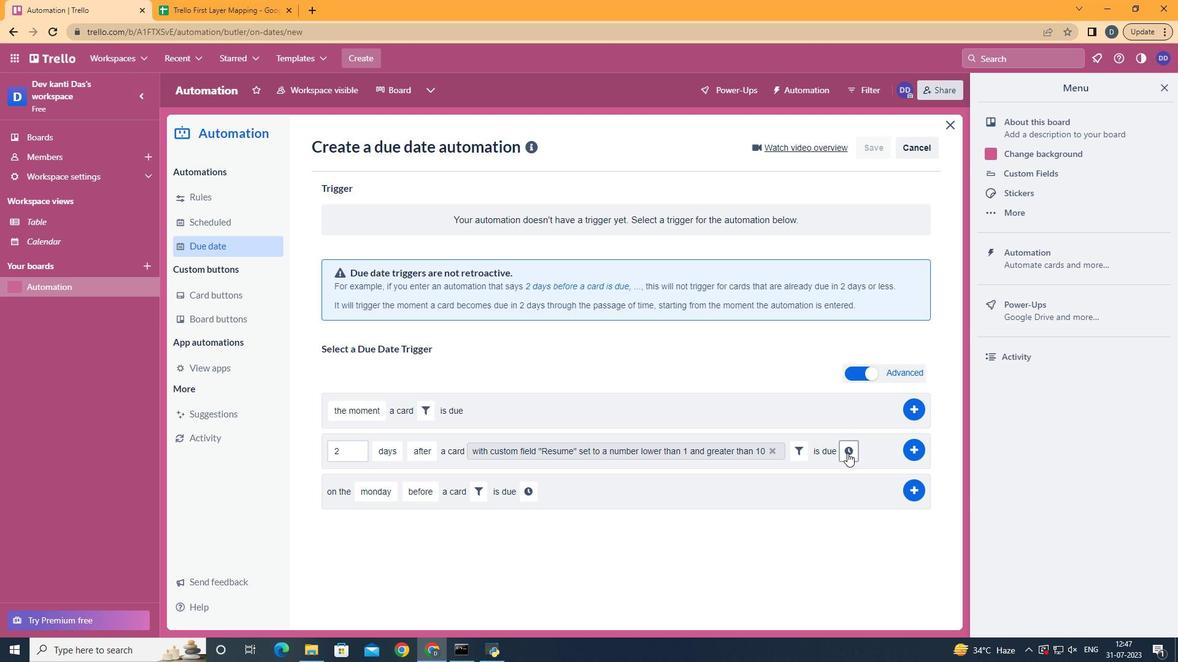 
Action: Mouse moved to (376, 470)
Screenshot: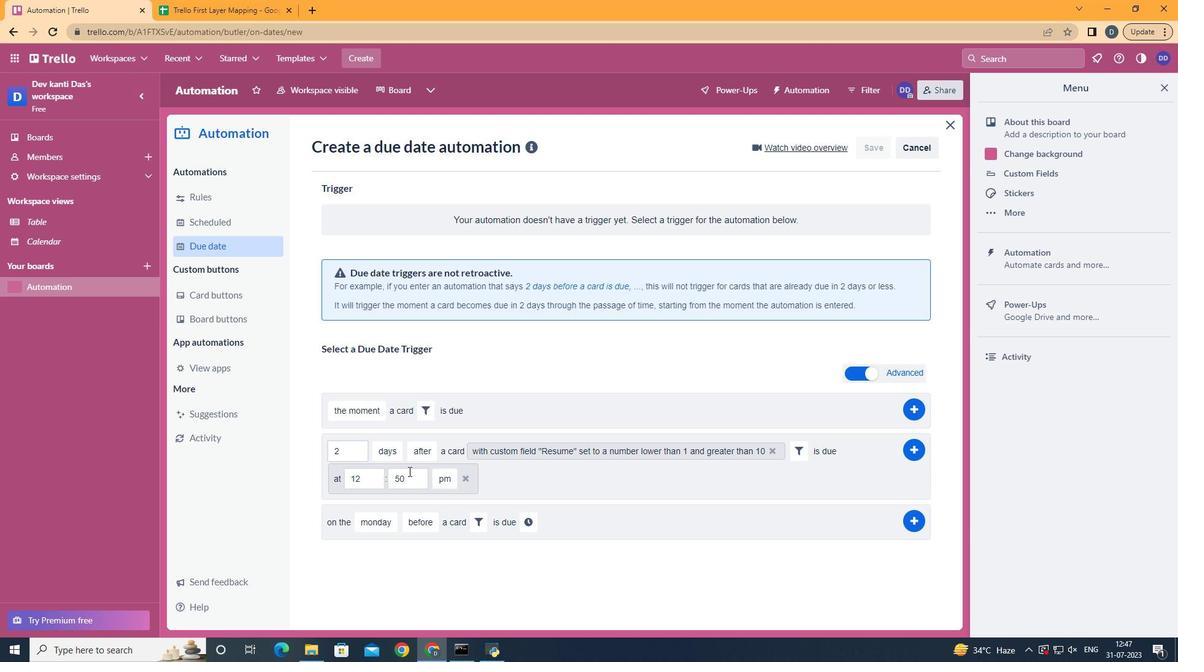 
Action: Mouse pressed left at (376, 470)
Screenshot: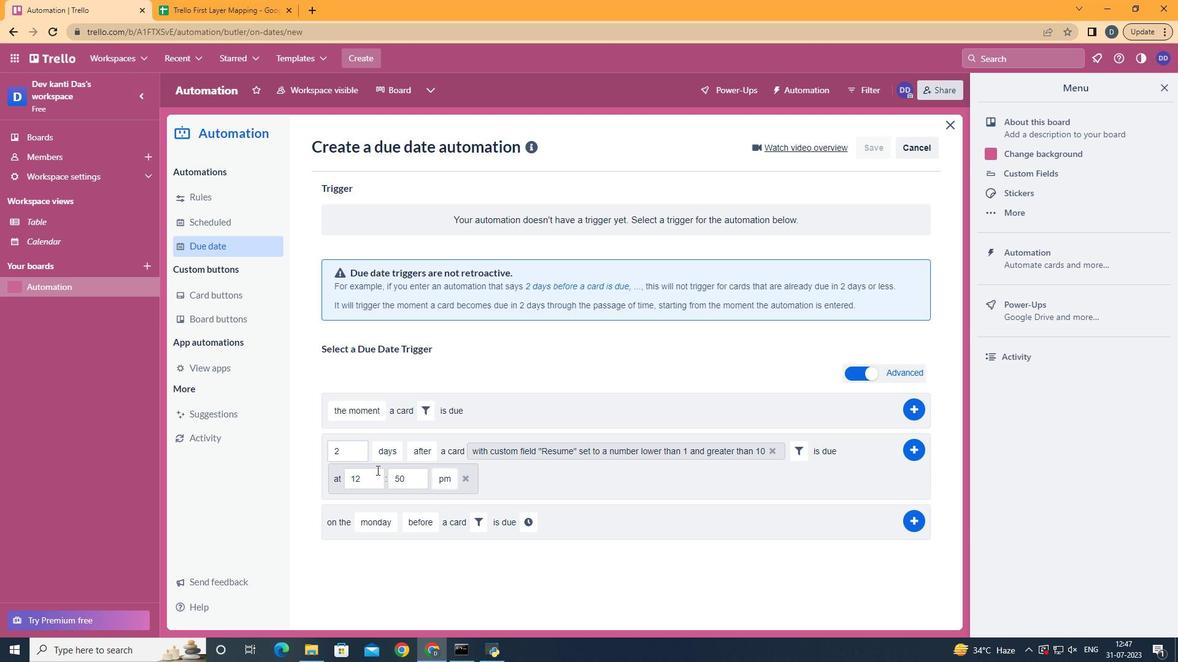 
Action: Key pressed <Key.backspace>1
Screenshot: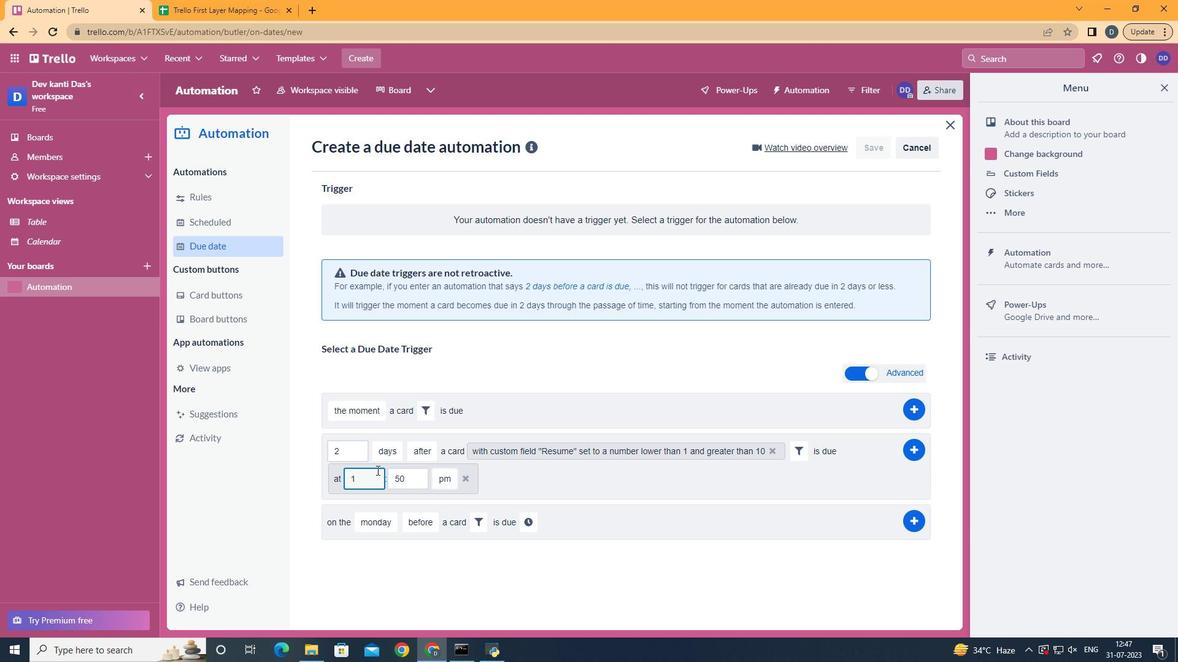 
Action: Mouse moved to (411, 483)
Screenshot: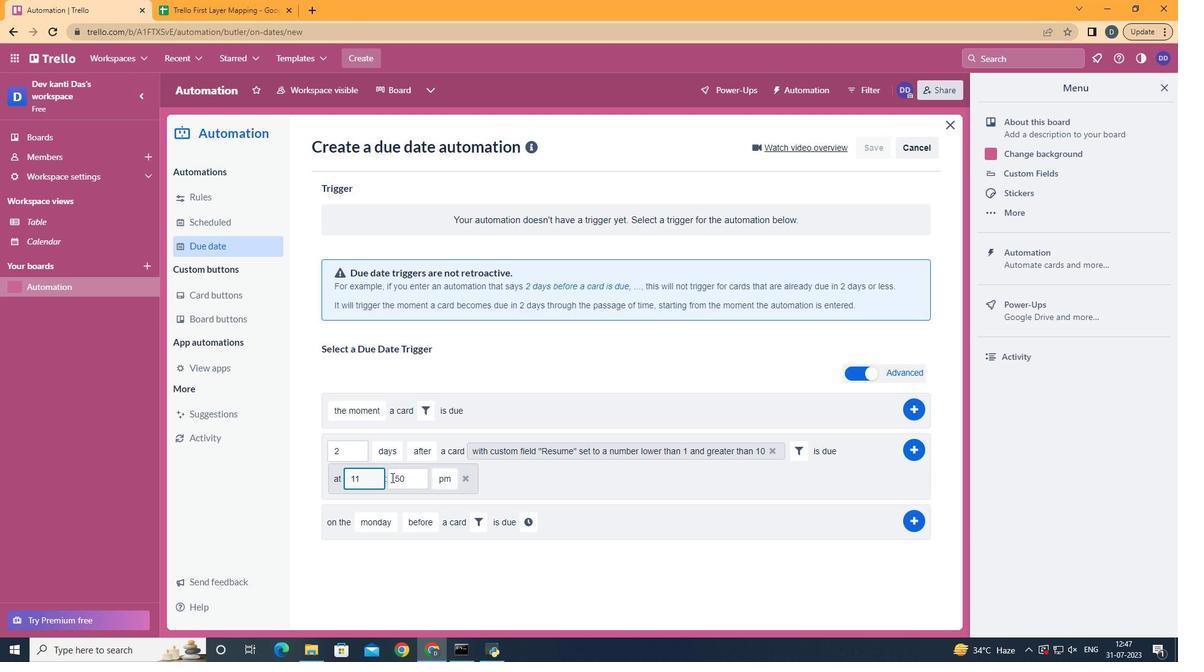 
Action: Mouse pressed left at (411, 483)
Screenshot: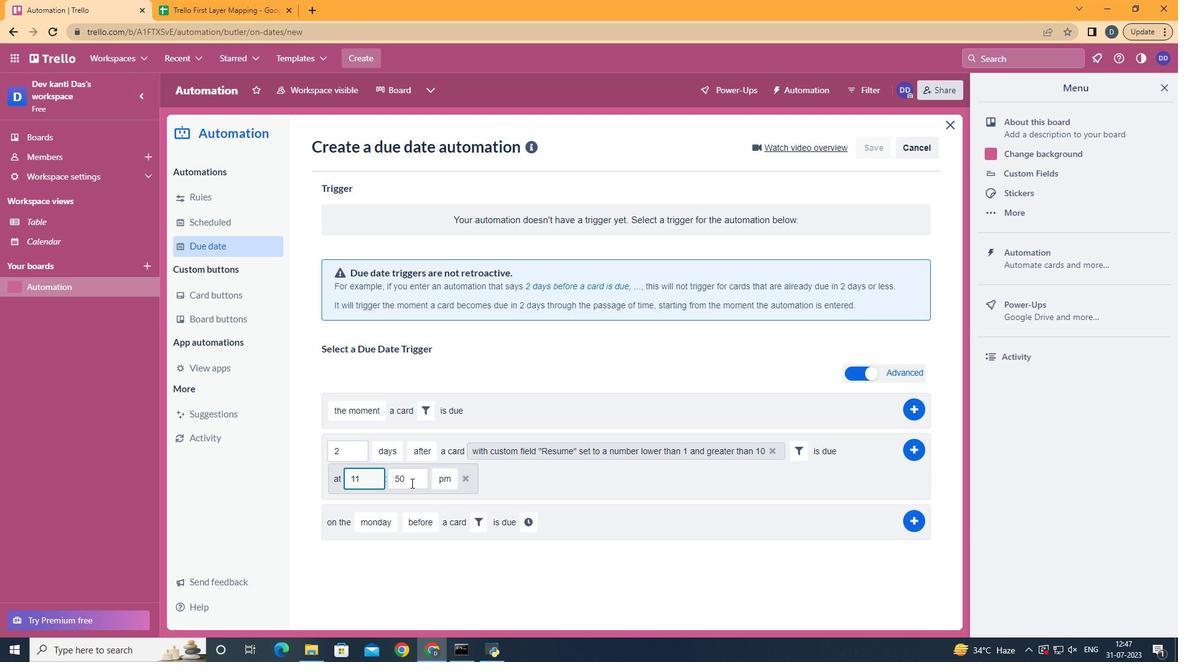 
Action: Key pressed <Key.backspace><Key.backspace>00
Screenshot: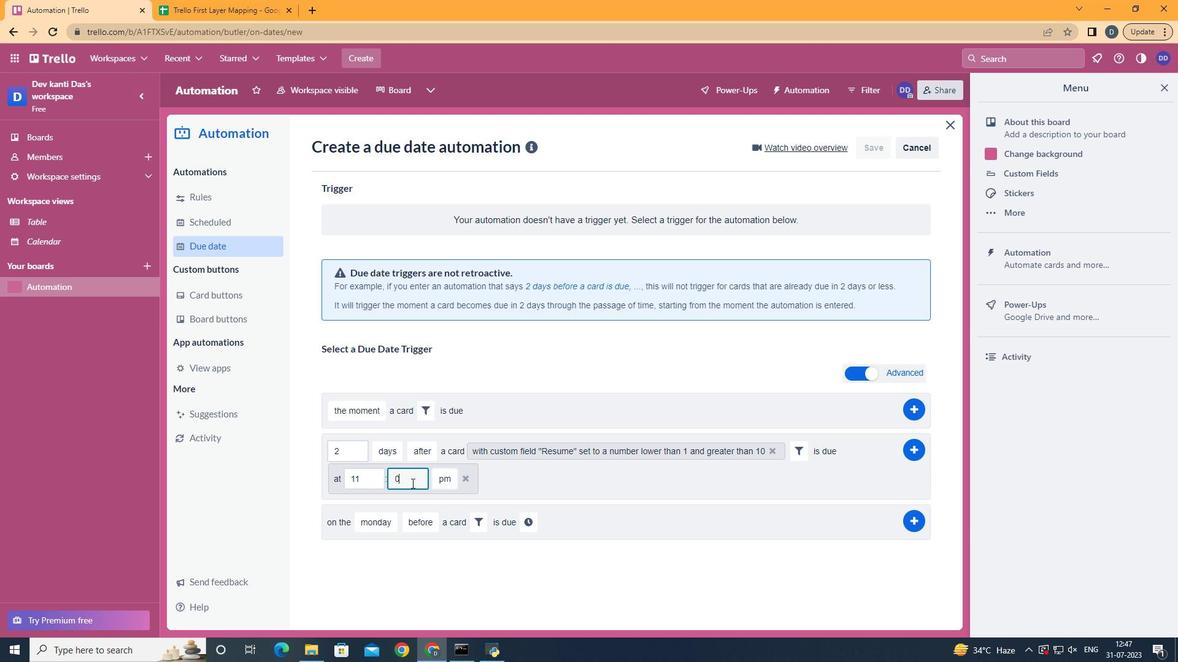 
Action: Mouse moved to (446, 505)
Screenshot: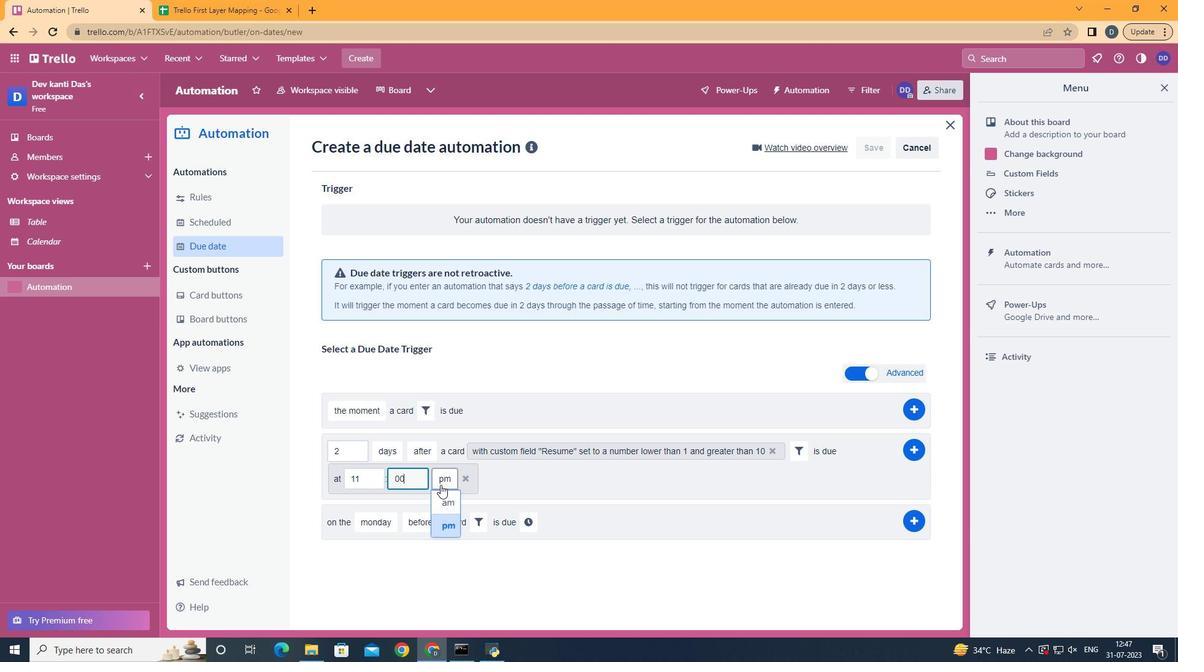 
Action: Mouse pressed left at (446, 505)
Screenshot: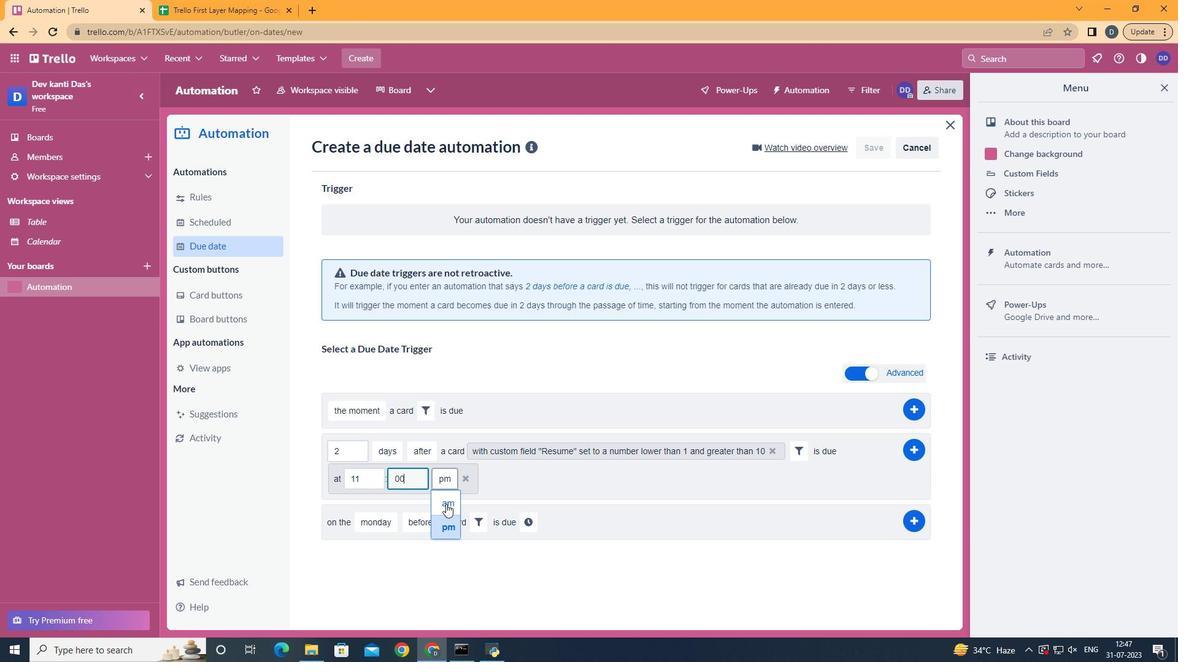 
Action: Mouse moved to (917, 450)
Screenshot: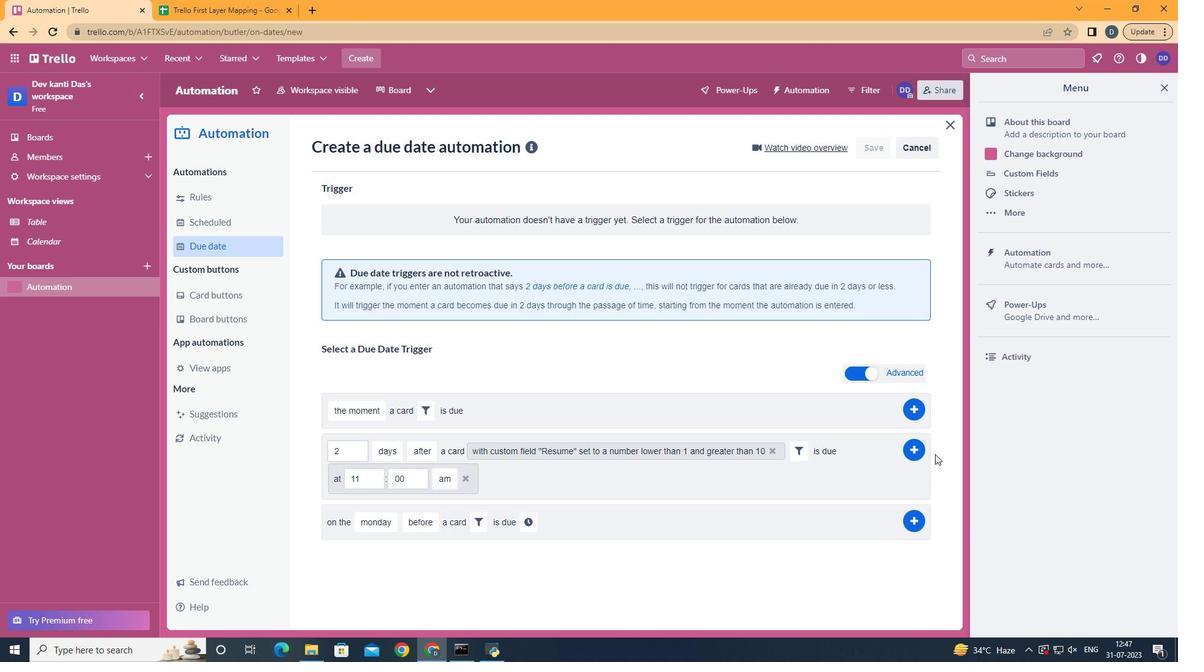
Action: Mouse pressed left at (917, 450)
Screenshot: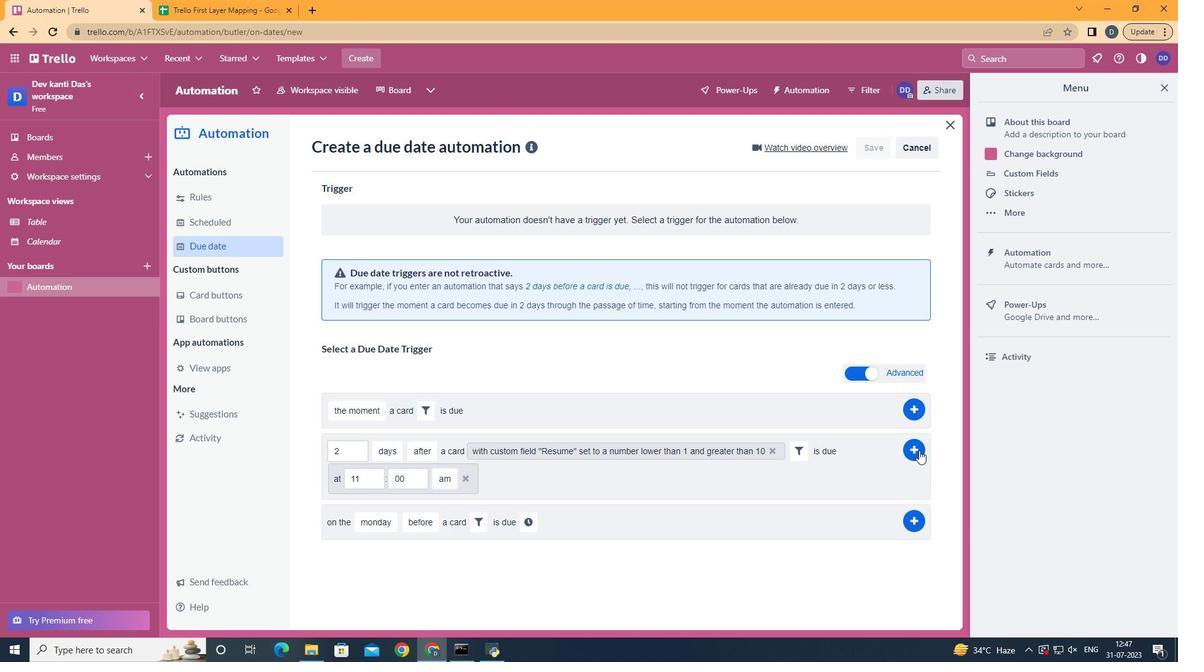 
Action: Mouse moved to (597, 193)
Screenshot: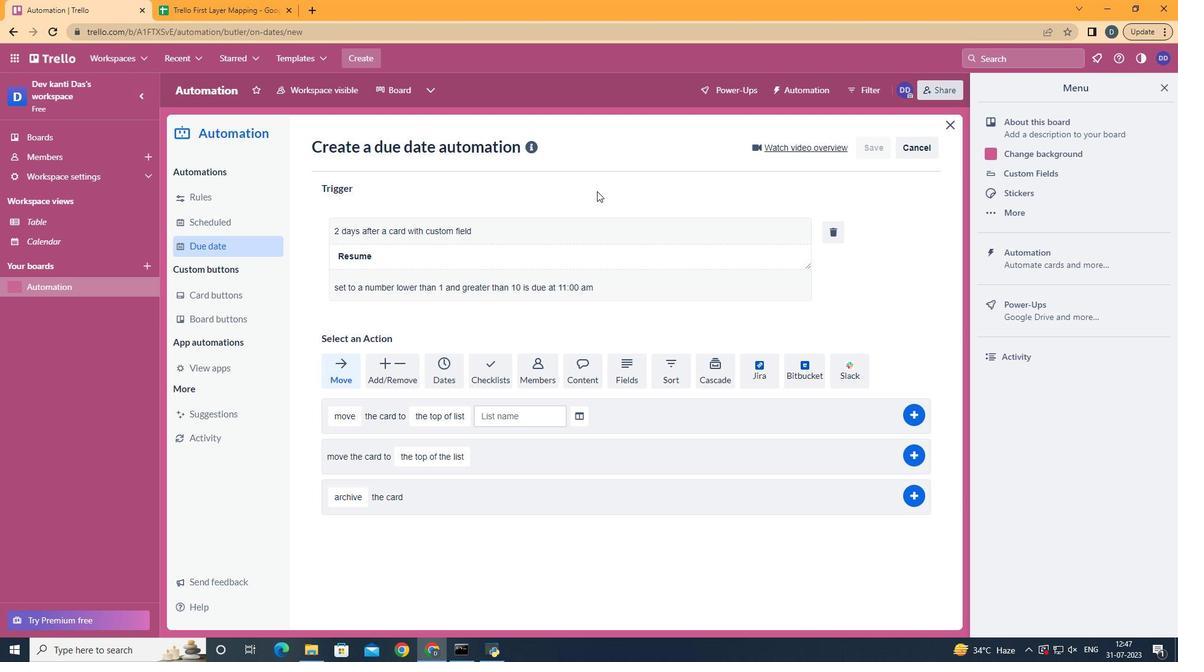 
